 Task: Research Airbnb options in Mayagüez, Puerto Rico from 6th December, 2023 to 15th December, 2023 for 6 adults.6 bedrooms having 6 beds and 6 bathrooms. Property type can be house. Amenities needed are: wifi, TV, free parkinig on premises, gym, breakfast. Look for 4 properties as per requirement.
Action: Mouse moved to (312, 92)
Screenshot: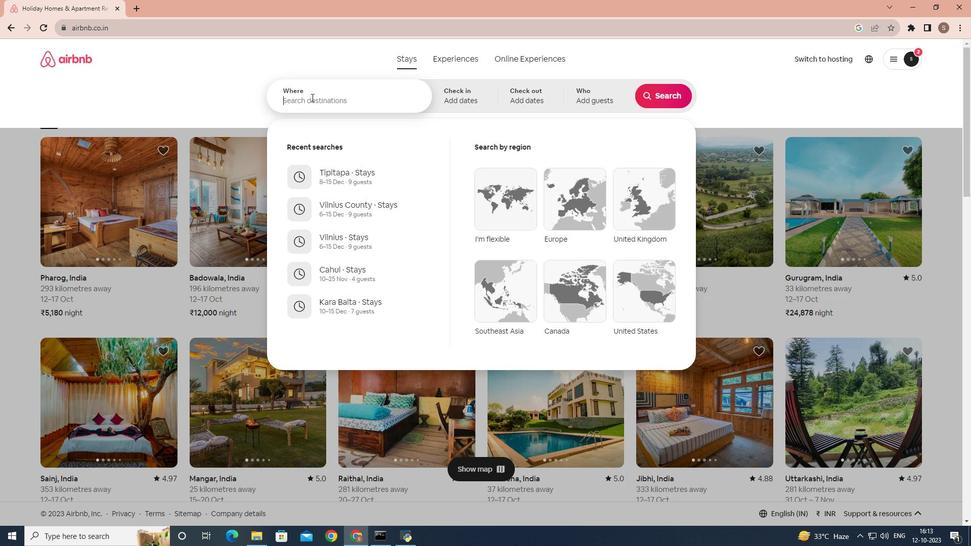 
Action: Mouse pressed left at (312, 92)
Screenshot: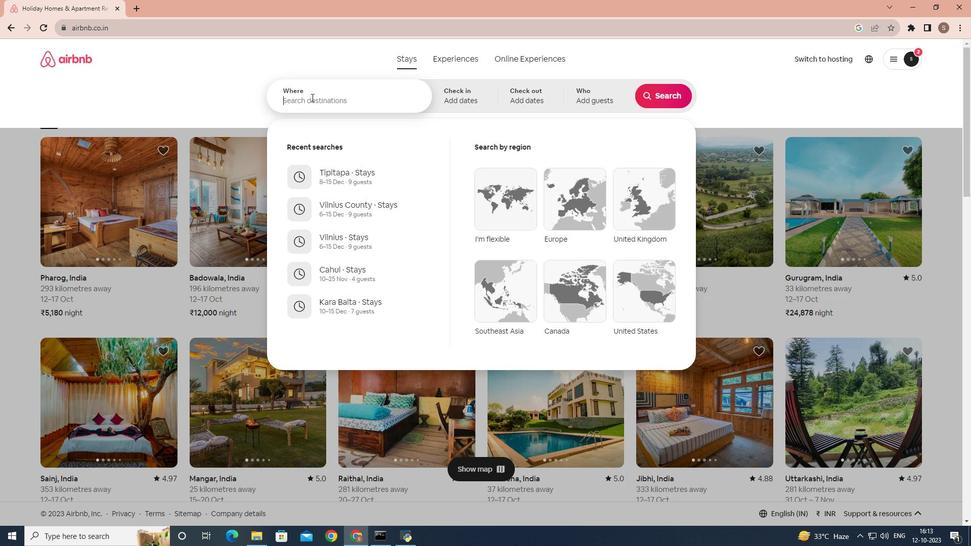 
Action: Mouse moved to (317, 101)
Screenshot: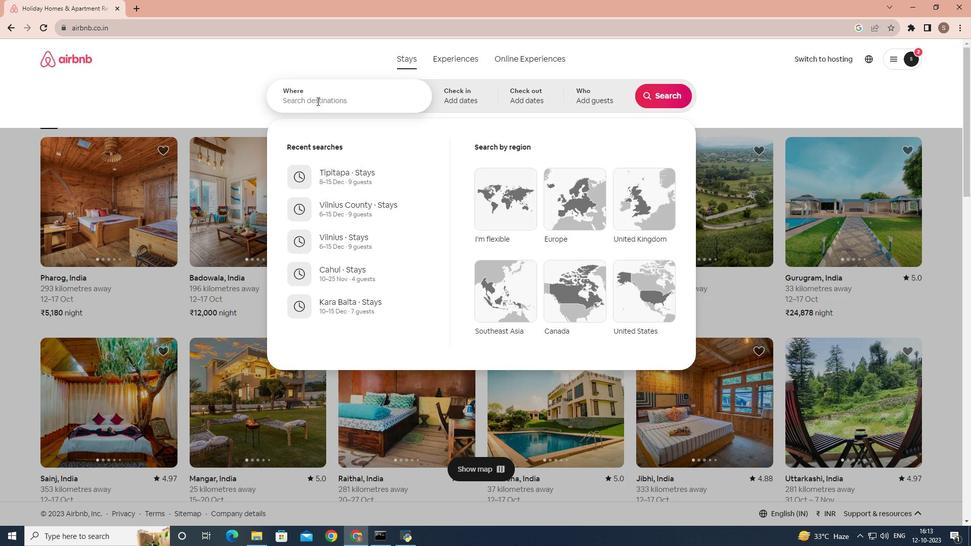 
Action: Key pressed mayaguez
Screenshot: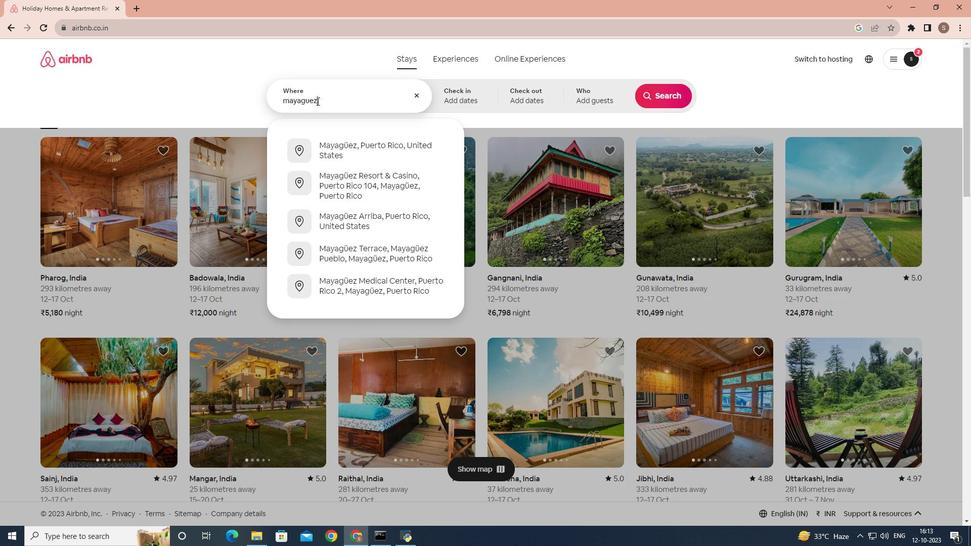
Action: Mouse moved to (374, 157)
Screenshot: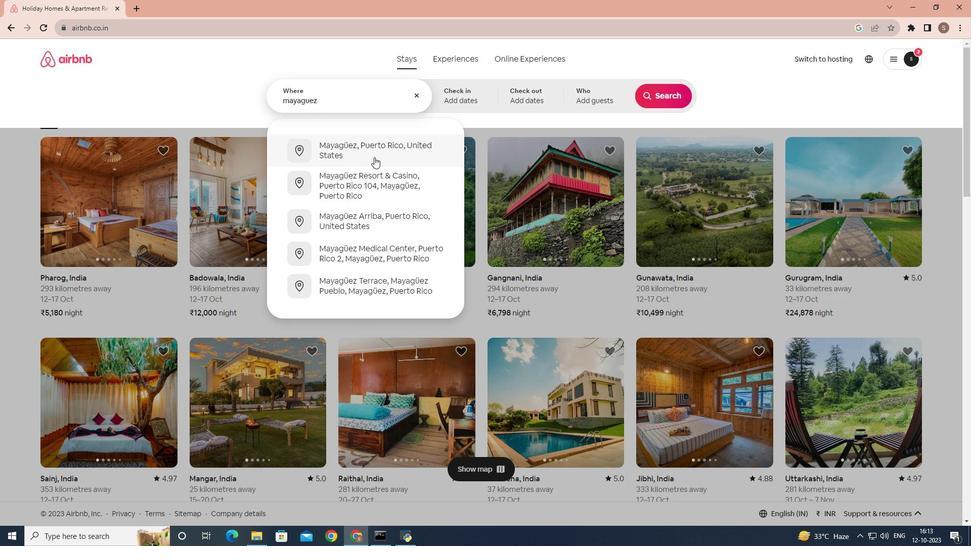 
Action: Mouse pressed left at (374, 157)
Screenshot: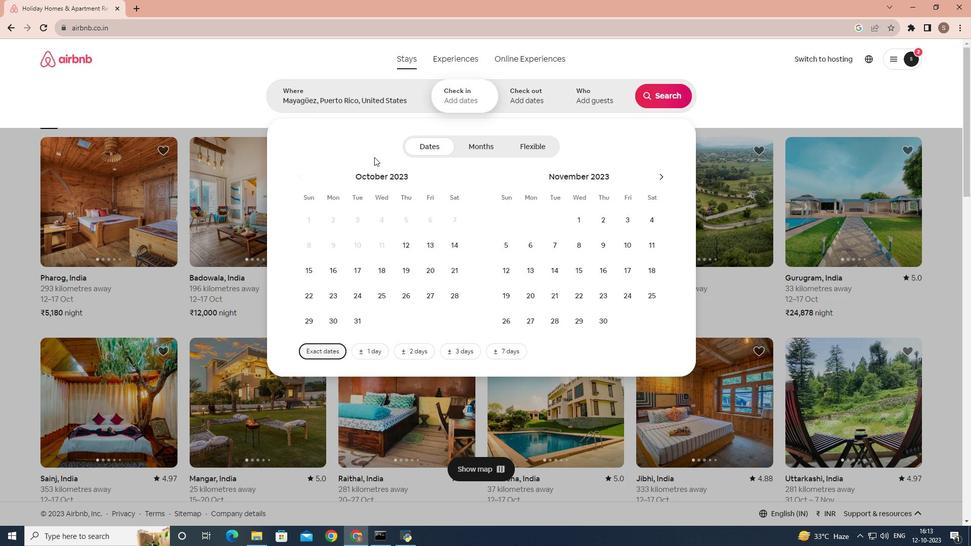 
Action: Mouse moved to (663, 175)
Screenshot: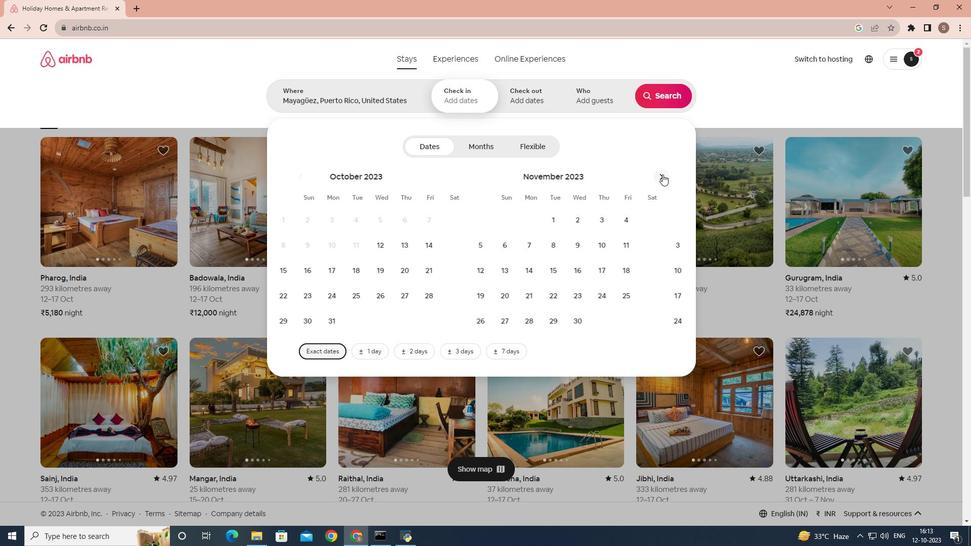 
Action: Mouse pressed left at (663, 175)
Screenshot: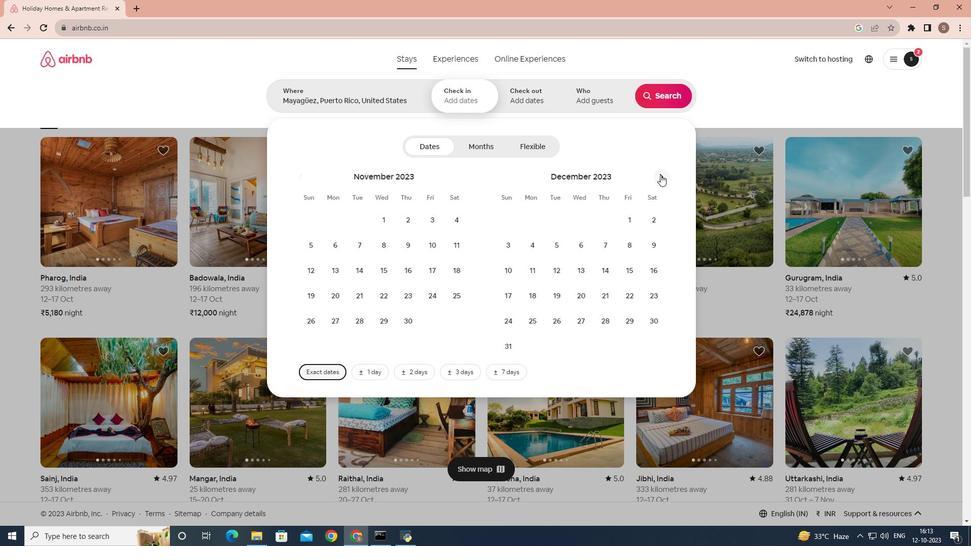 
Action: Mouse moved to (579, 238)
Screenshot: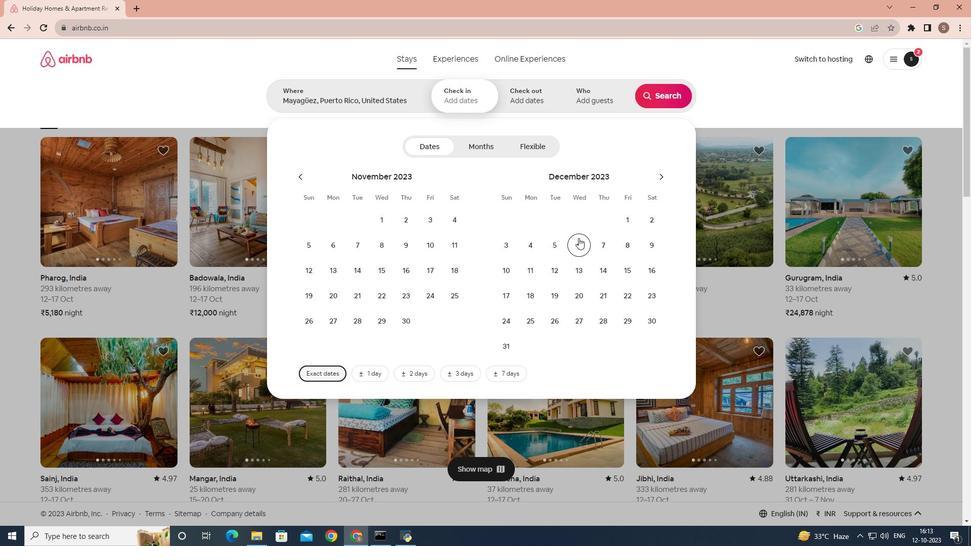 
Action: Mouse pressed left at (579, 238)
Screenshot: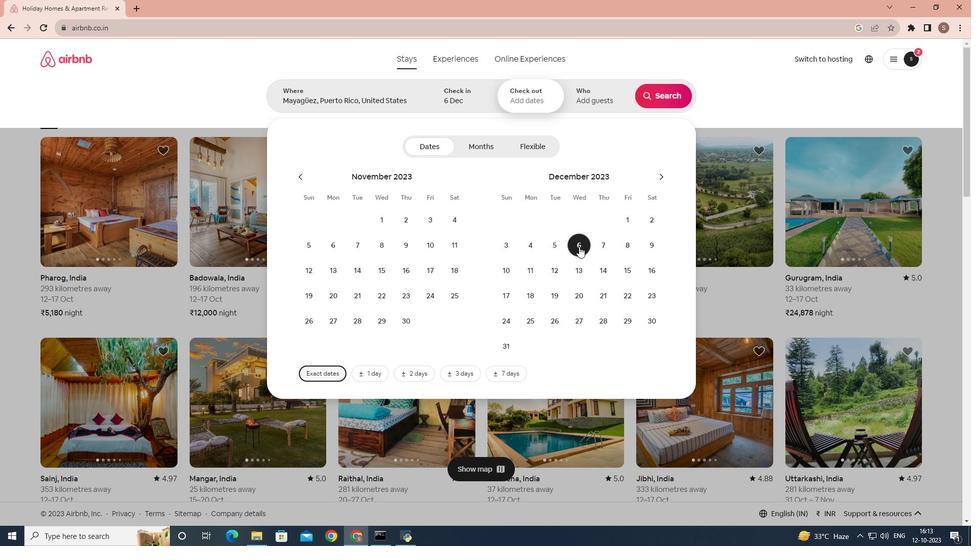 
Action: Mouse moved to (634, 274)
Screenshot: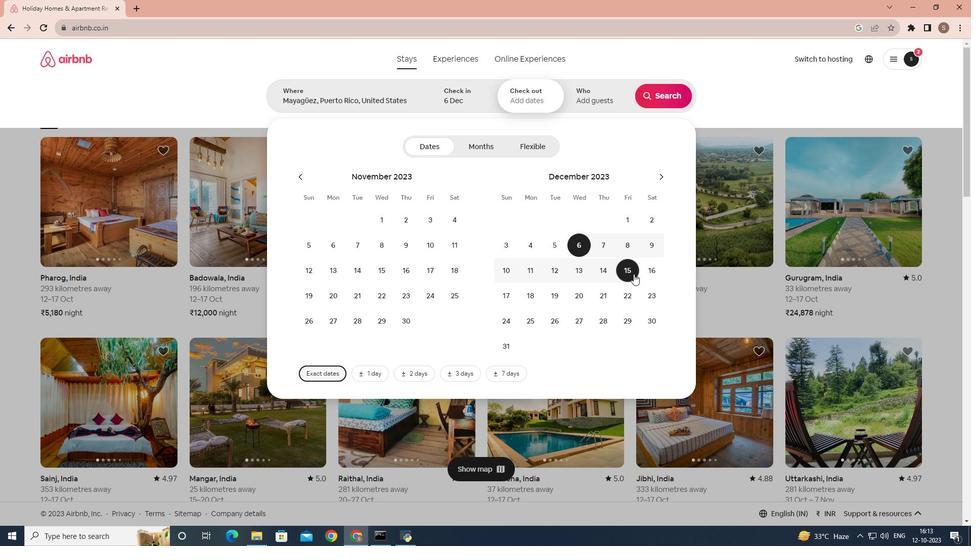 
Action: Mouse pressed left at (634, 274)
Screenshot: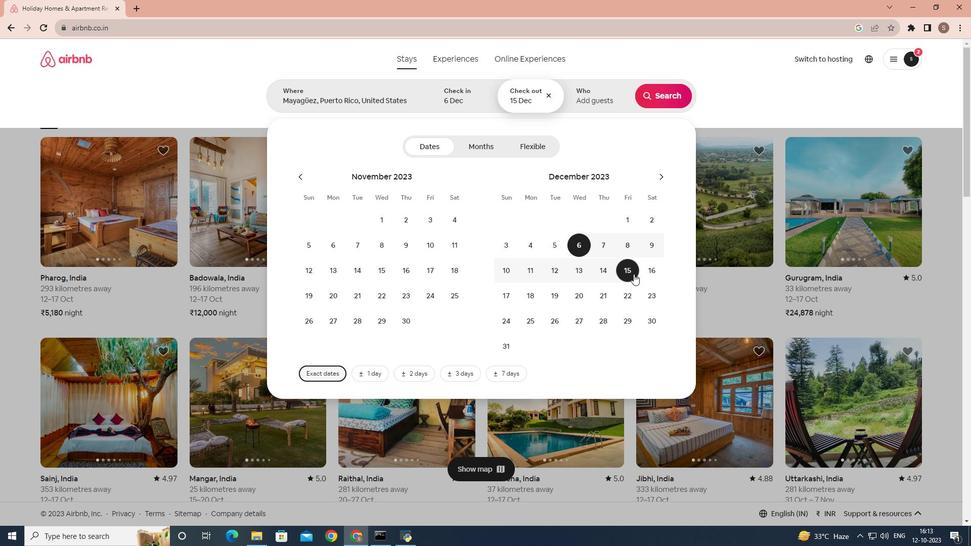 
Action: Mouse moved to (577, 96)
Screenshot: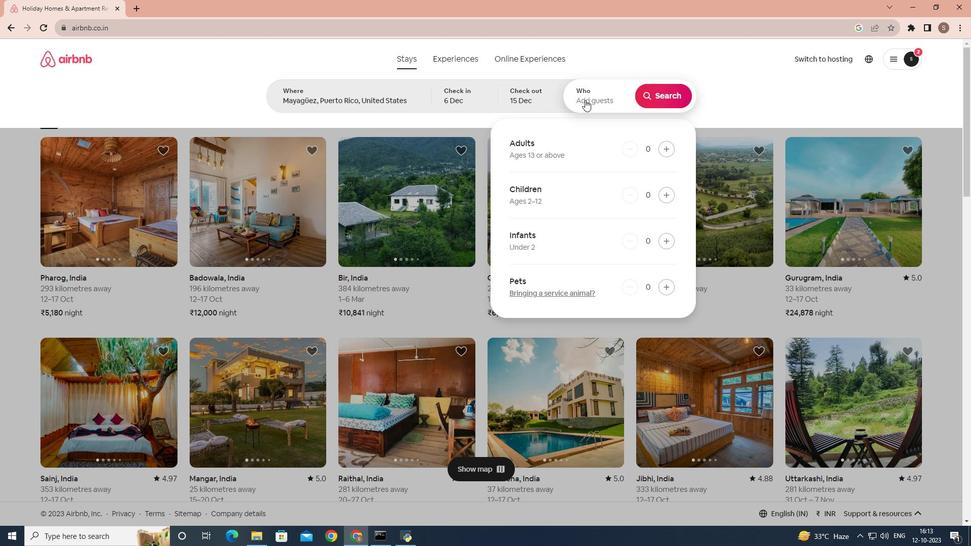 
Action: Mouse pressed left at (577, 96)
Screenshot: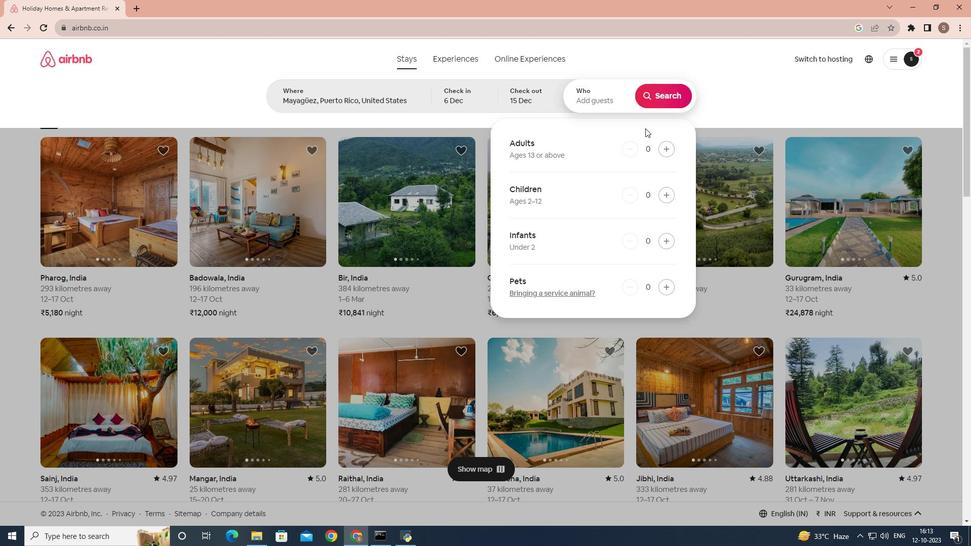 
Action: Mouse moved to (658, 146)
Screenshot: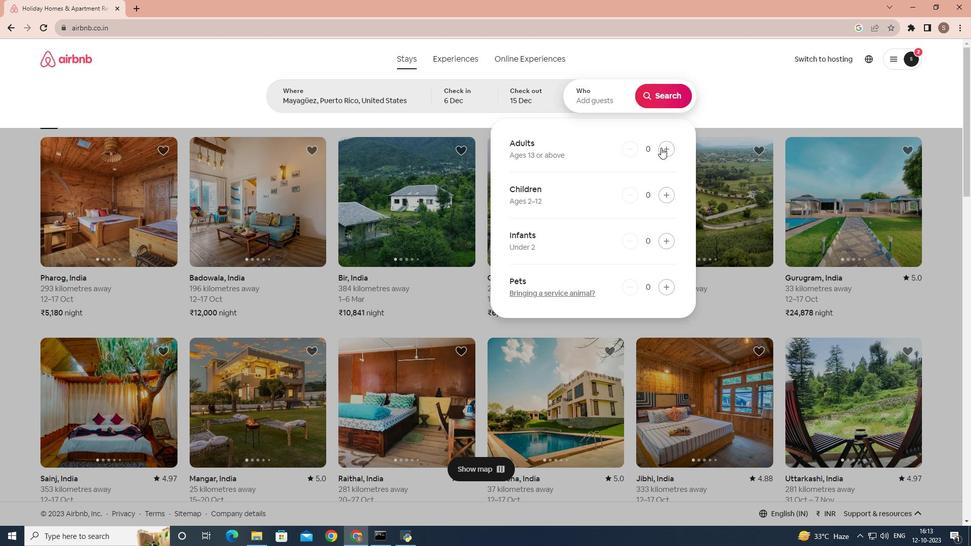 
Action: Mouse pressed left at (658, 146)
Screenshot: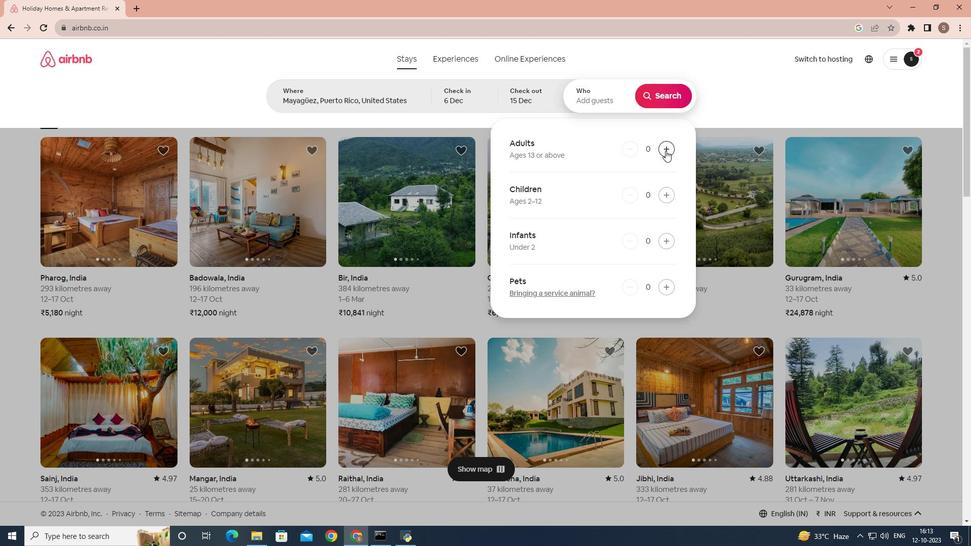 
Action: Mouse moved to (666, 151)
Screenshot: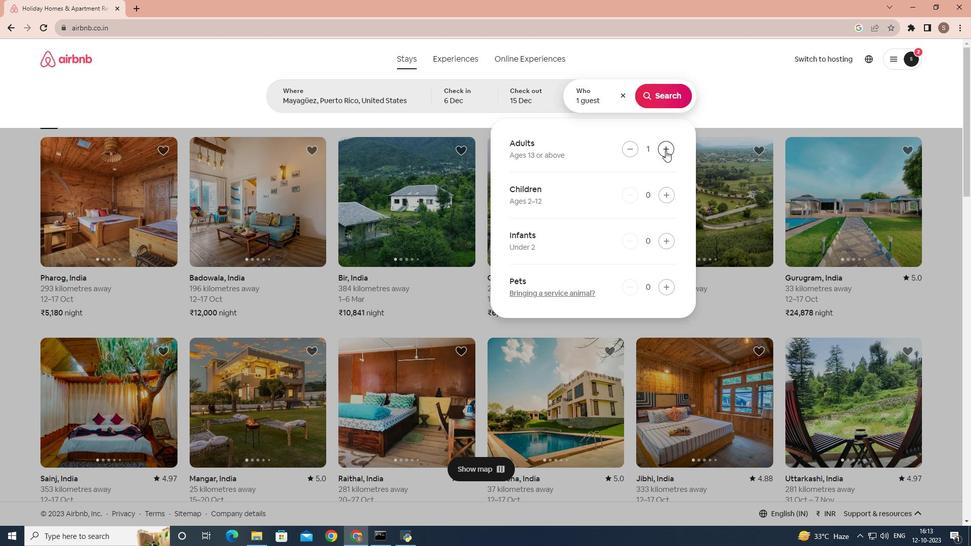 
Action: Mouse pressed left at (666, 151)
Screenshot: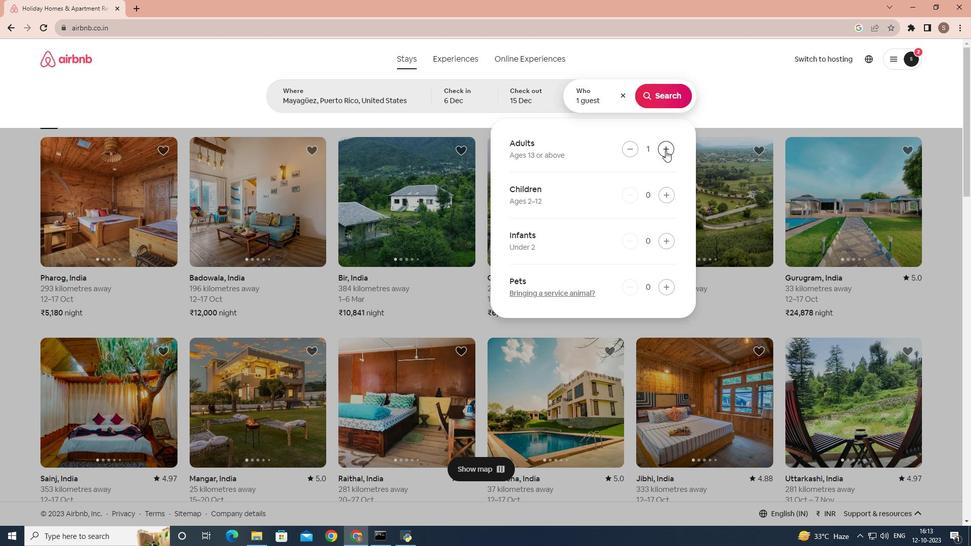 
Action: Mouse pressed left at (666, 151)
Screenshot: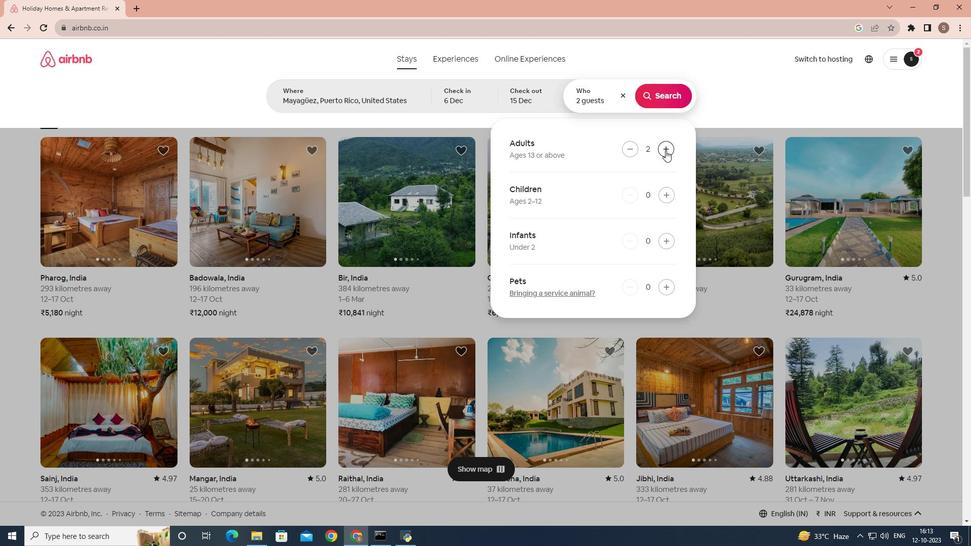 
Action: Mouse pressed left at (666, 151)
Screenshot: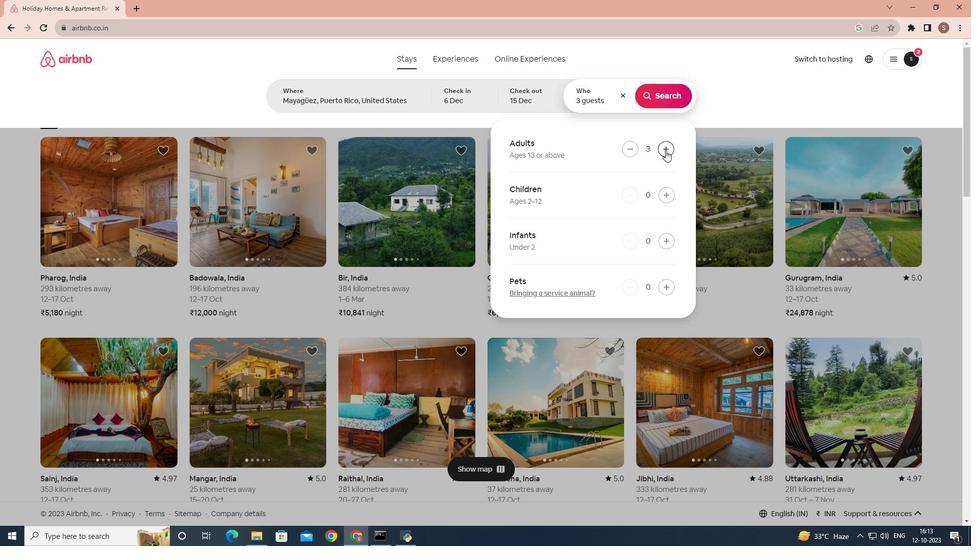 
Action: Mouse pressed left at (666, 151)
Screenshot: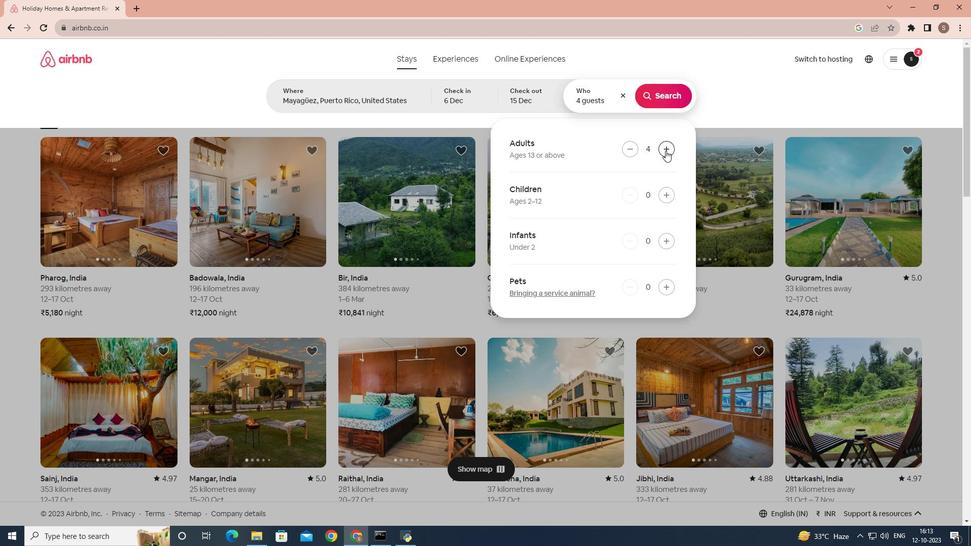 
Action: Mouse pressed left at (666, 151)
Screenshot: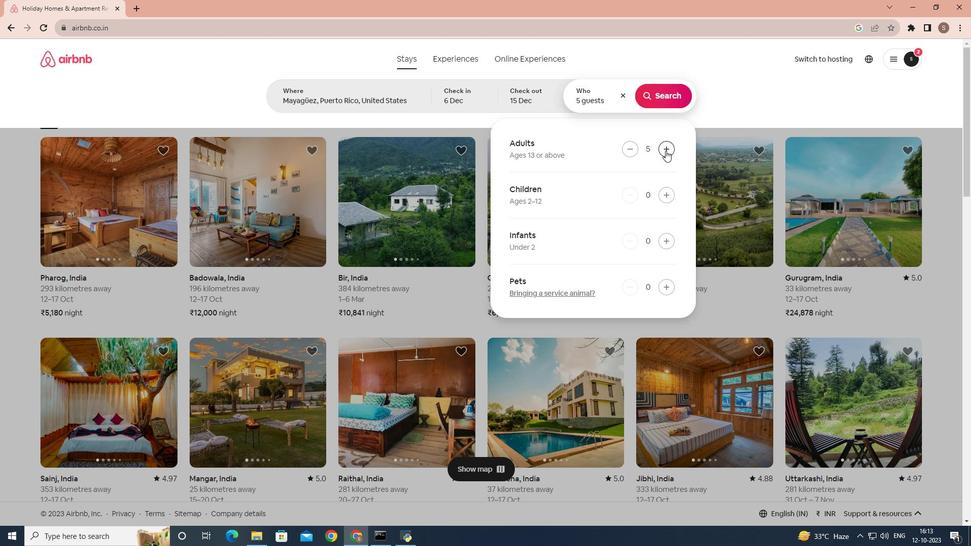 
Action: Mouse pressed left at (666, 151)
Screenshot: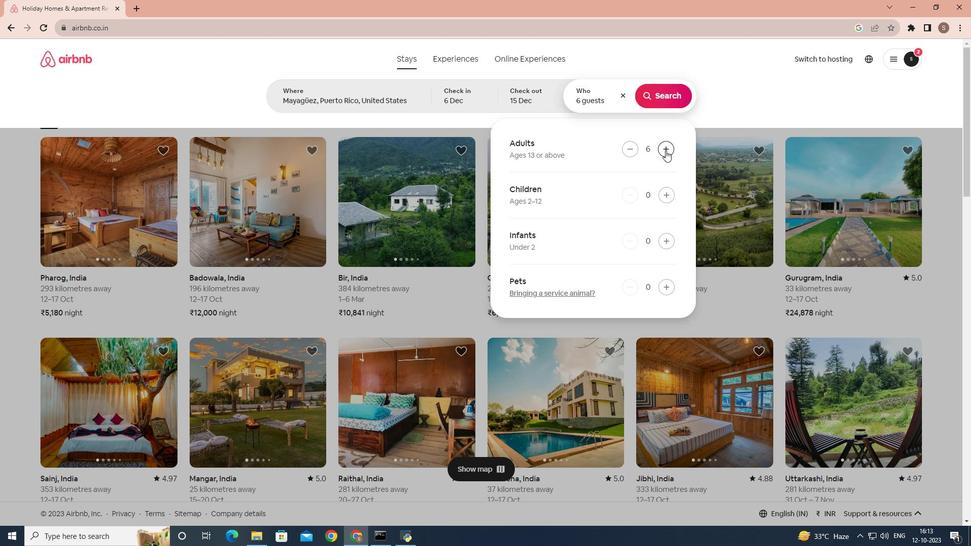
Action: Mouse pressed left at (666, 151)
Screenshot: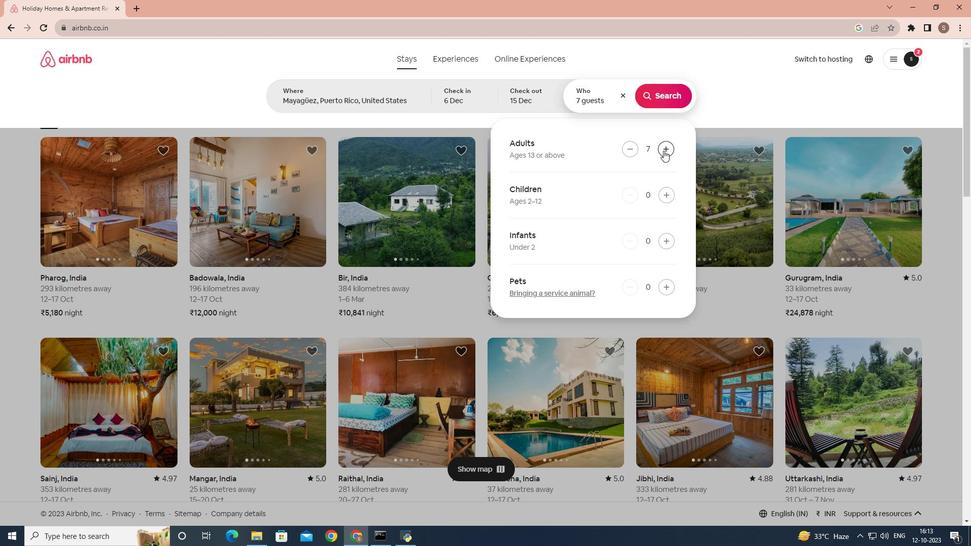
Action: Mouse moved to (638, 155)
Screenshot: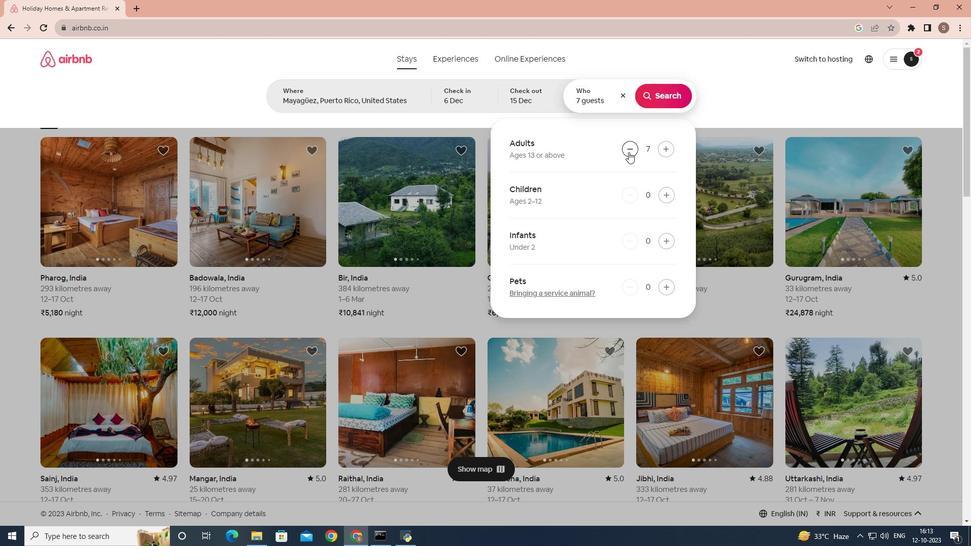 
Action: Mouse pressed left at (638, 155)
Screenshot: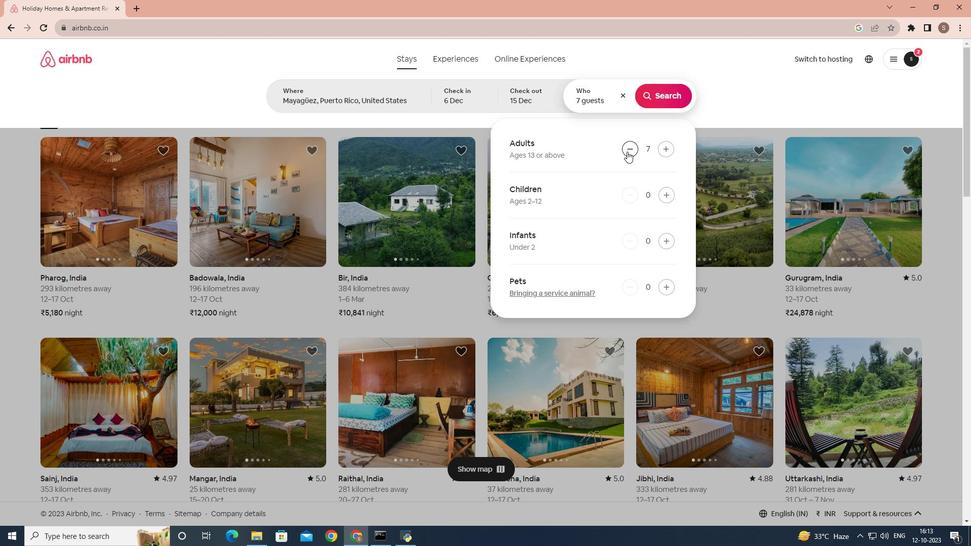 
Action: Mouse moved to (627, 152)
Screenshot: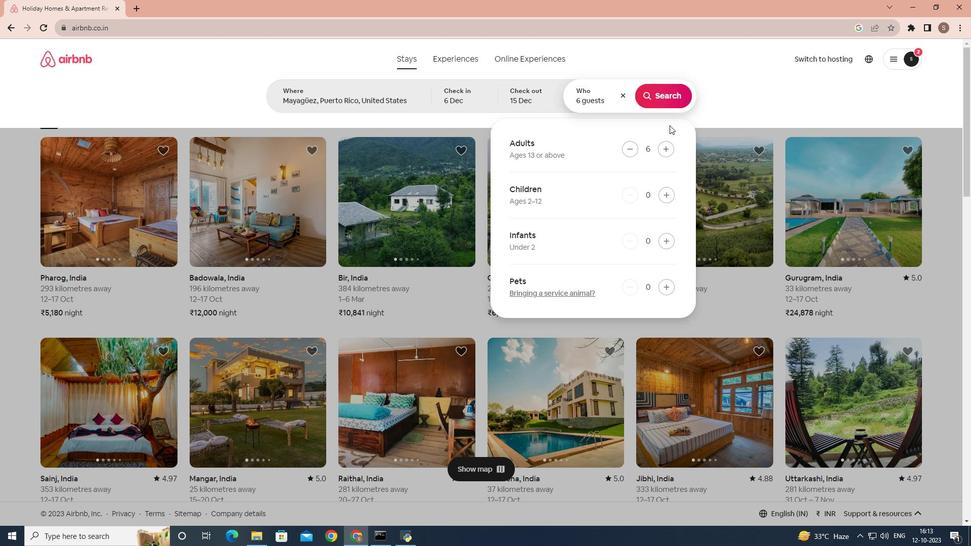 
Action: Mouse pressed left at (627, 152)
Screenshot: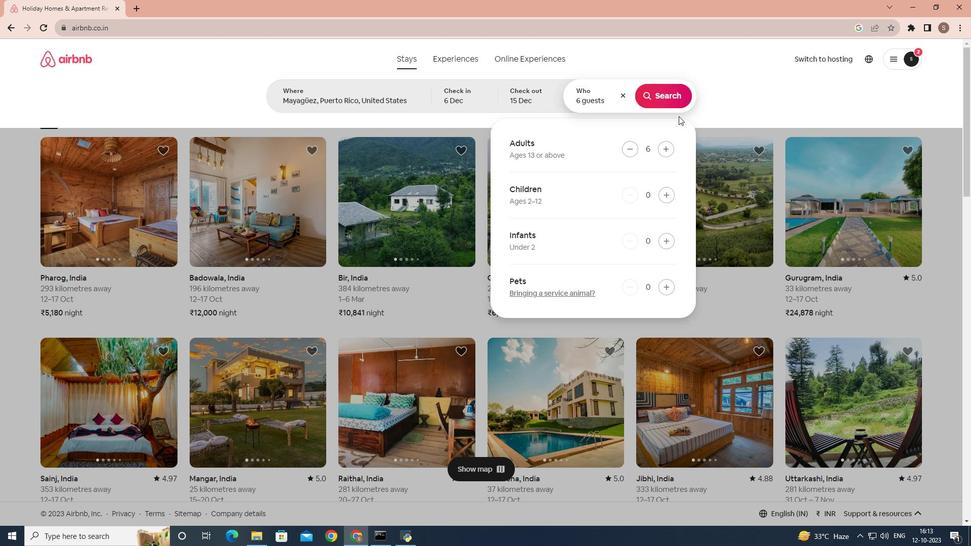 
Action: Mouse moved to (682, 111)
Screenshot: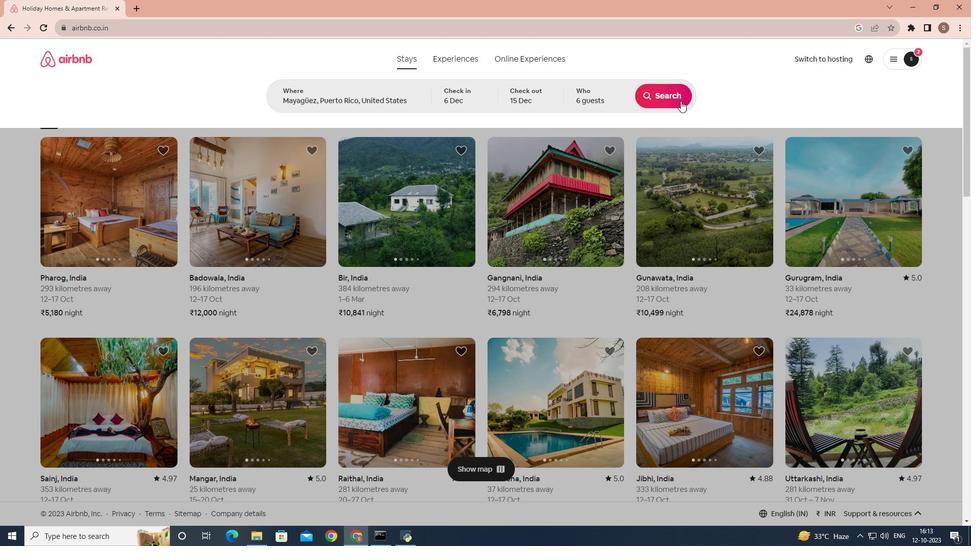 
Action: Mouse pressed left at (682, 111)
Screenshot: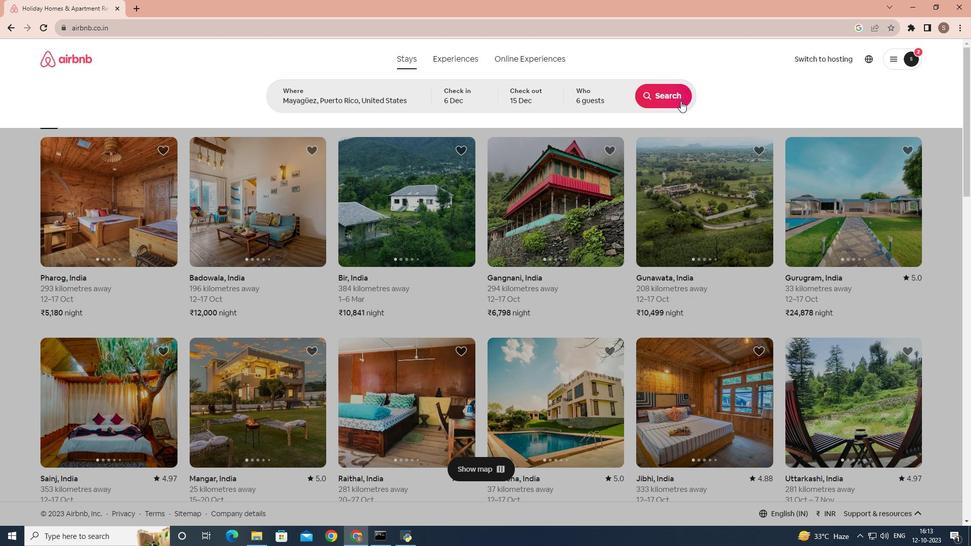 
Action: Mouse moved to (681, 101)
Screenshot: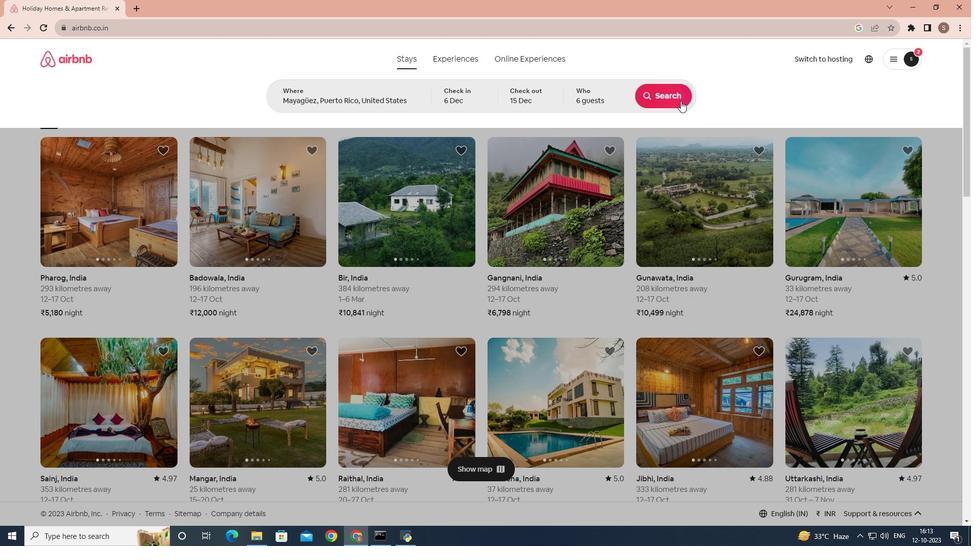 
Action: Mouse pressed left at (681, 101)
Screenshot: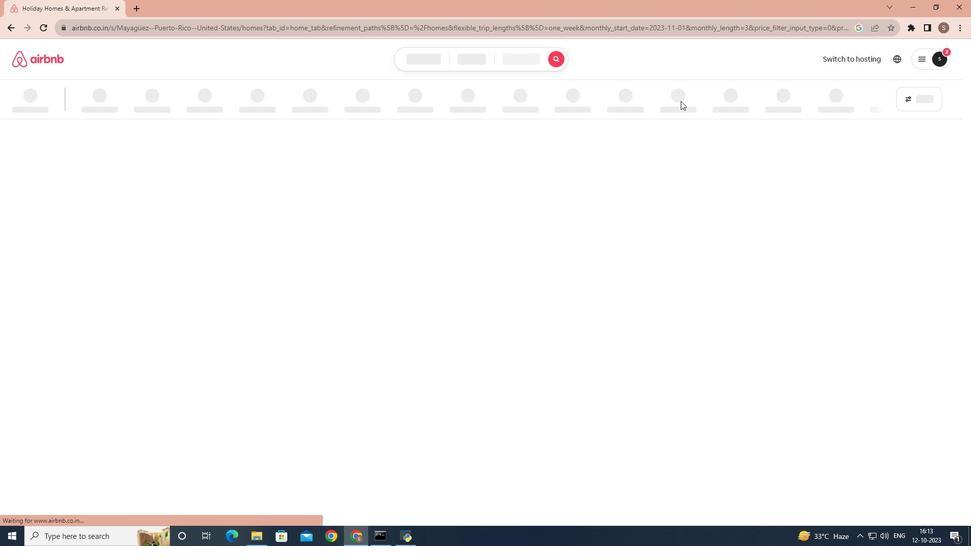 
Action: Mouse moved to (807, 98)
Screenshot: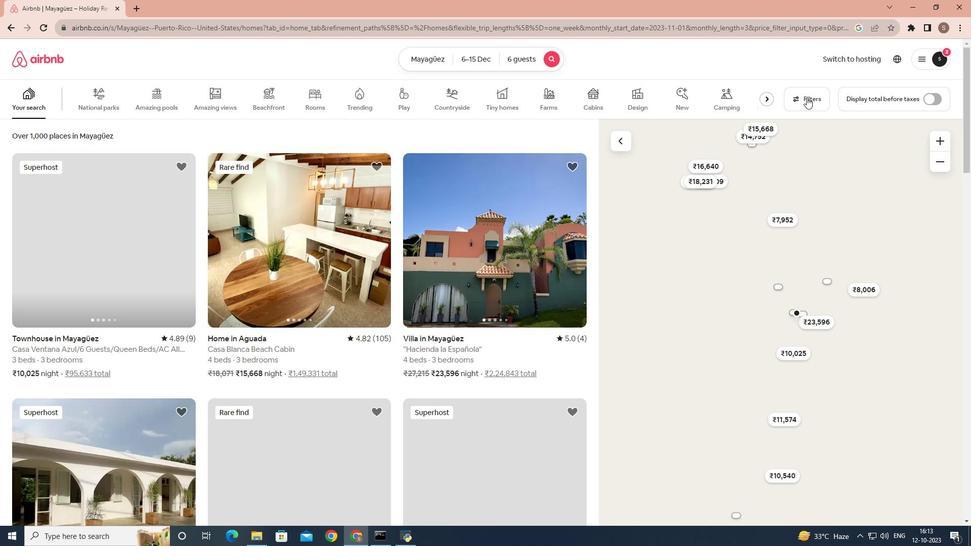 
Action: Mouse pressed left at (807, 98)
Screenshot: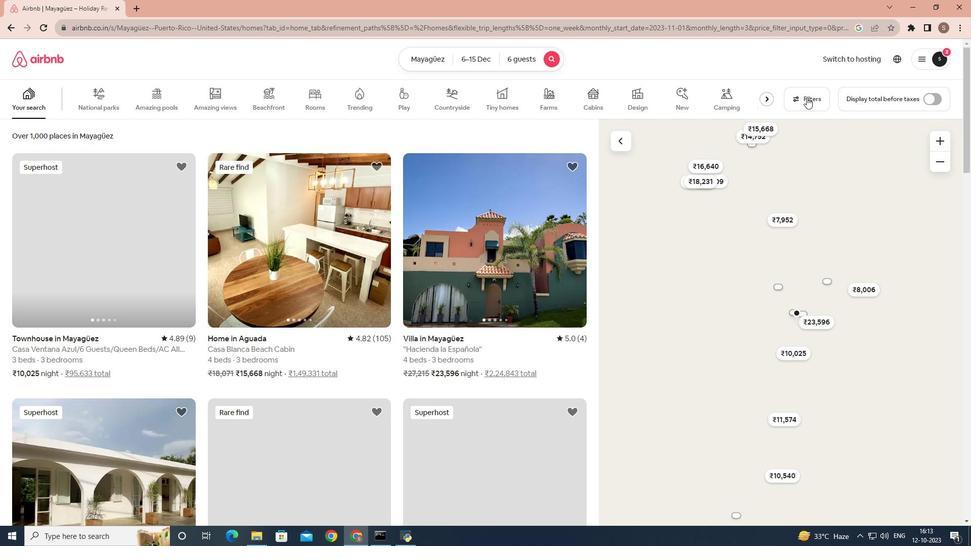 
Action: Mouse moved to (437, 374)
Screenshot: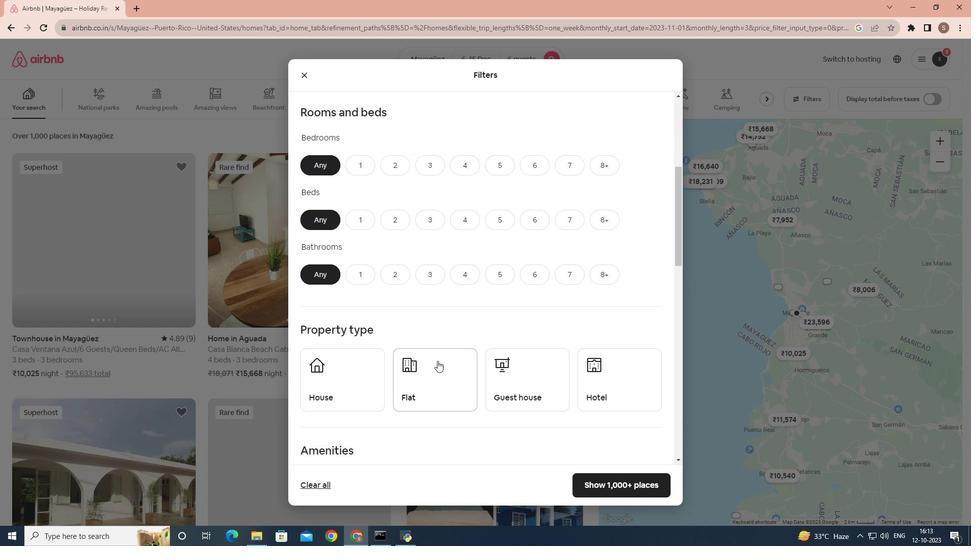 
Action: Mouse scrolled (437, 374) with delta (0, 0)
Screenshot: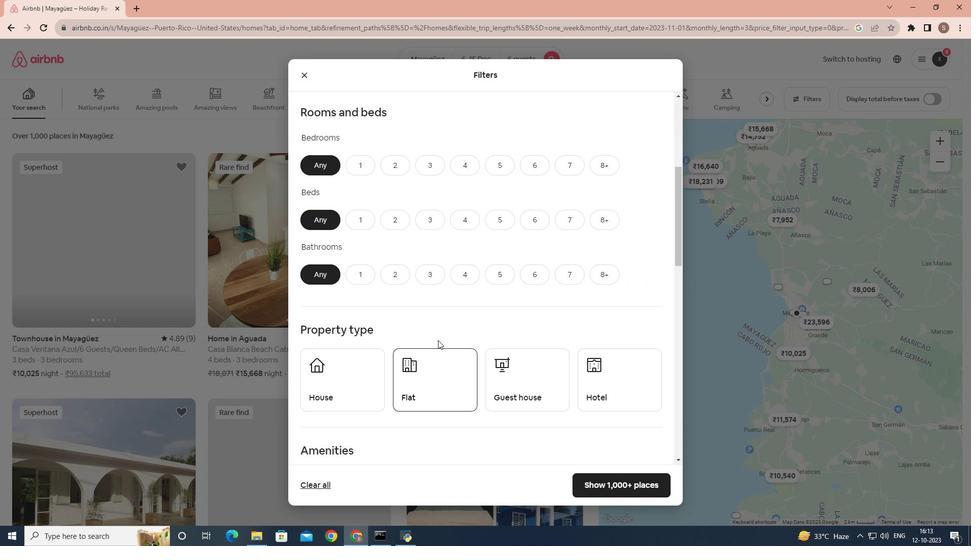 
Action: Mouse scrolled (437, 374) with delta (0, 0)
Screenshot: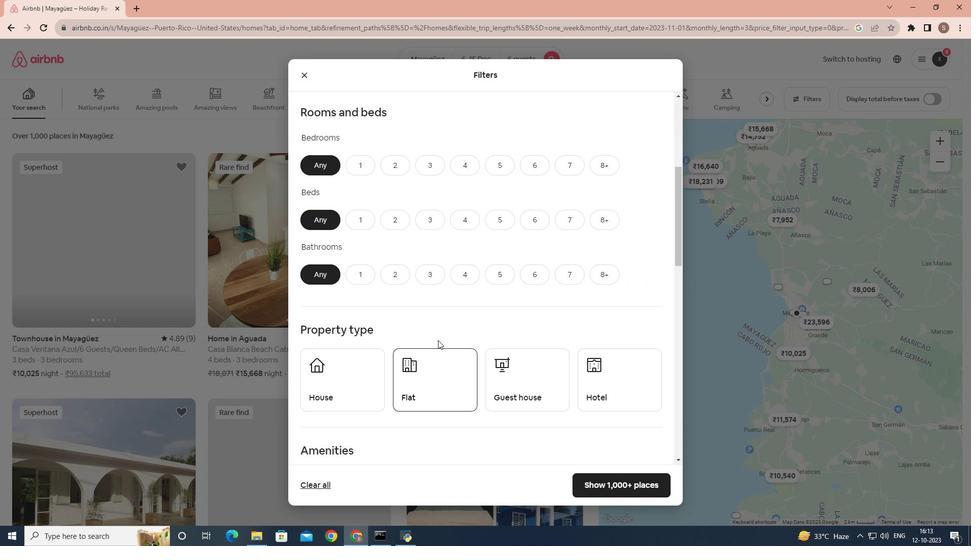 
Action: Mouse scrolled (437, 374) with delta (0, 0)
Screenshot: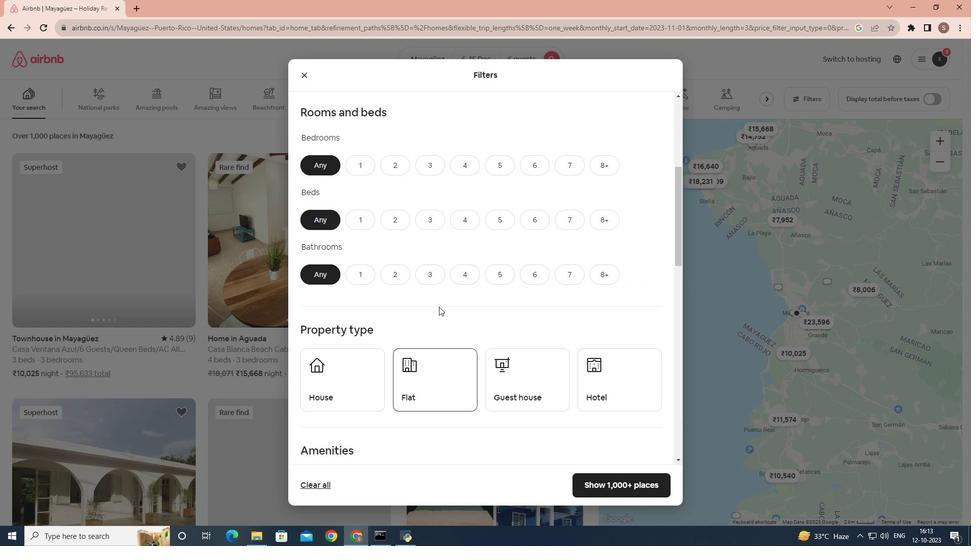 
Action: Mouse scrolled (437, 374) with delta (0, 0)
Screenshot: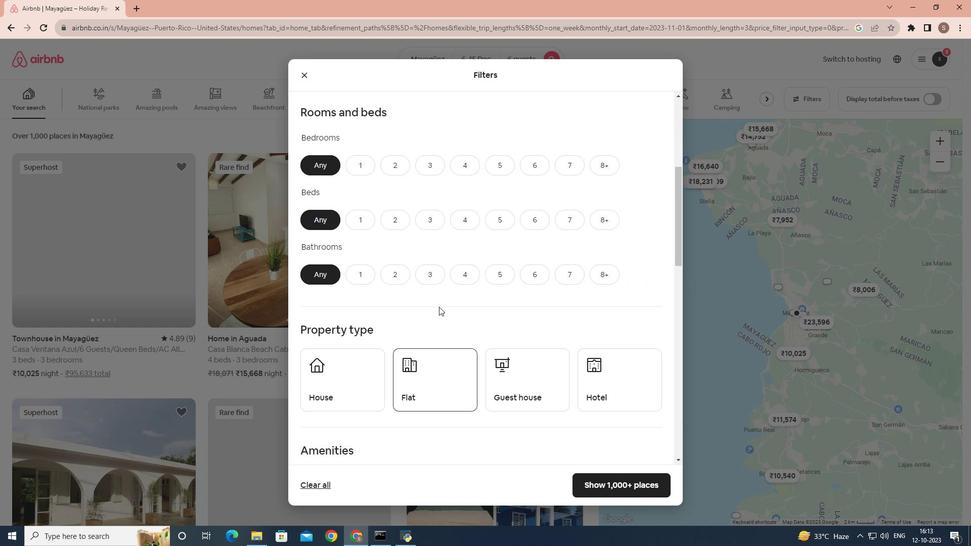 
Action: Mouse scrolled (437, 374) with delta (0, 0)
Screenshot: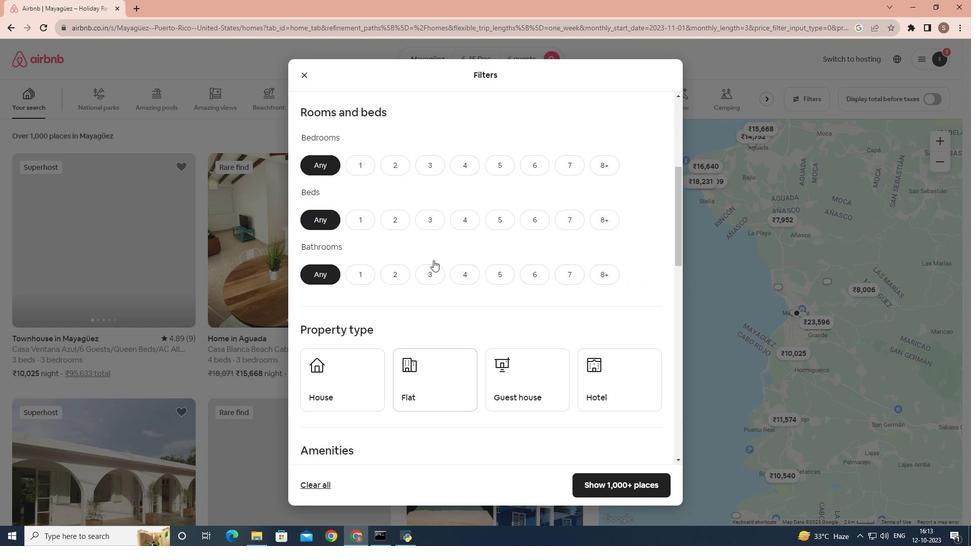 
Action: Mouse moved to (538, 170)
Screenshot: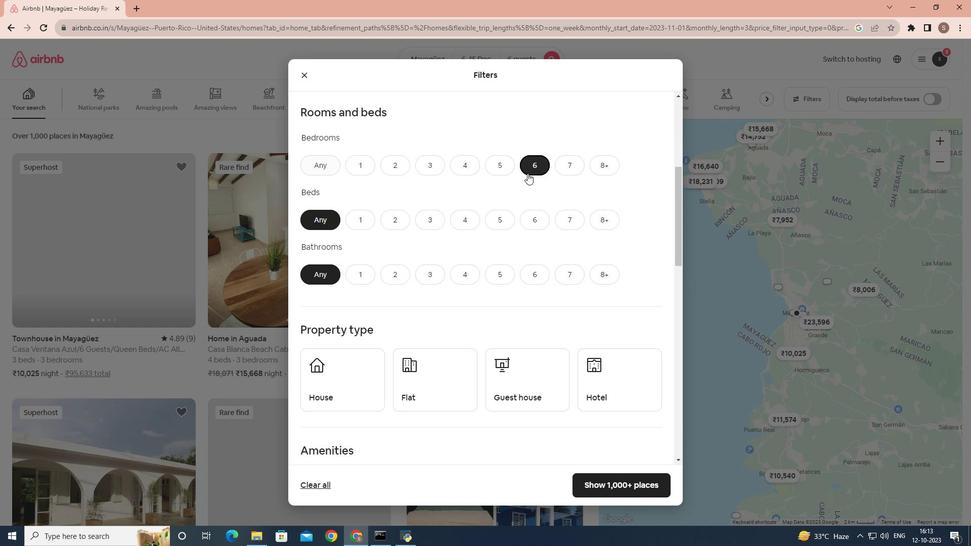 
Action: Mouse pressed left at (538, 170)
Screenshot: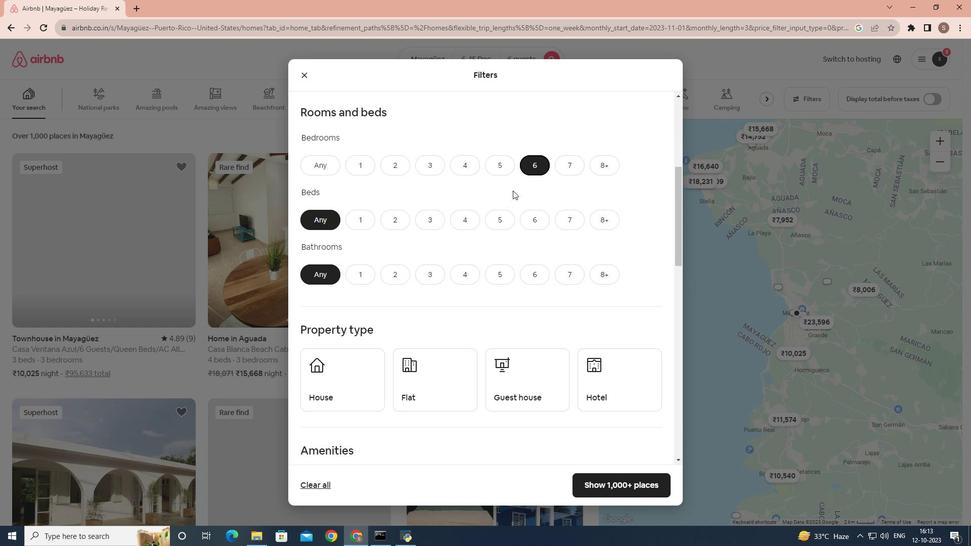 
Action: Mouse moved to (531, 222)
Screenshot: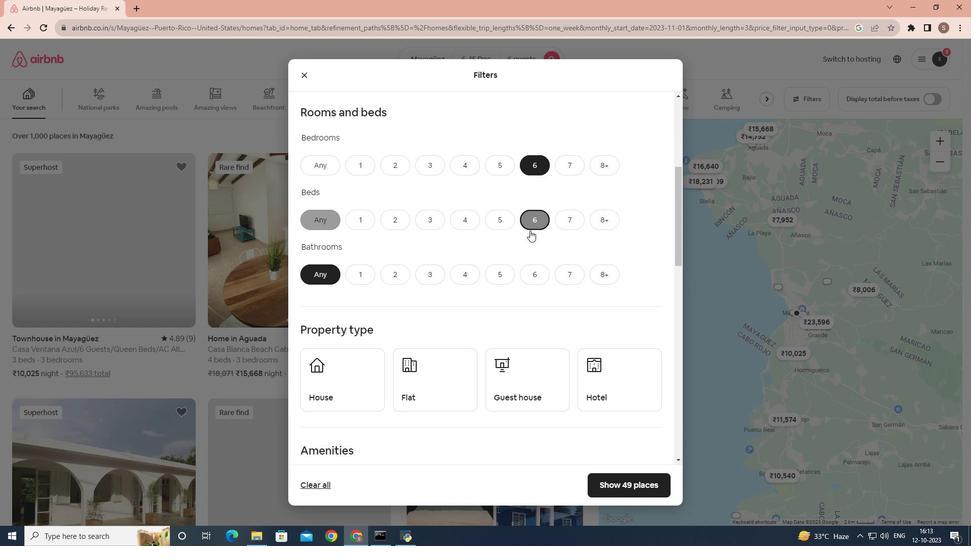 
Action: Mouse pressed left at (531, 222)
Screenshot: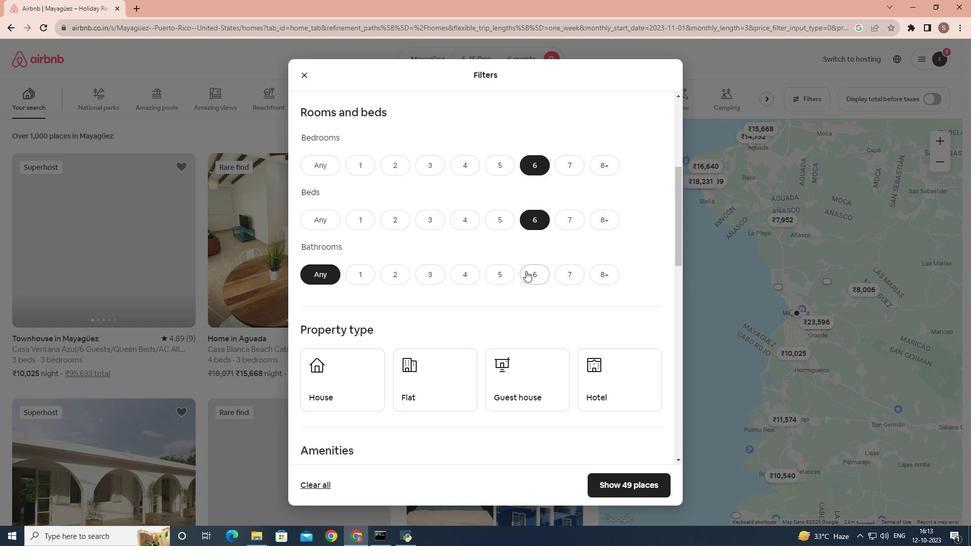 
Action: Mouse moved to (528, 276)
Screenshot: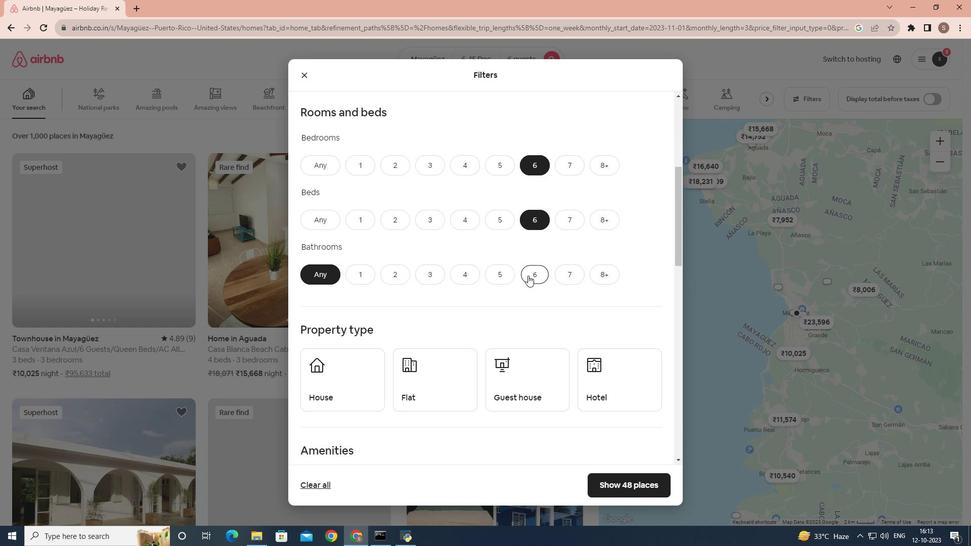 
Action: Mouse pressed left at (528, 276)
Screenshot: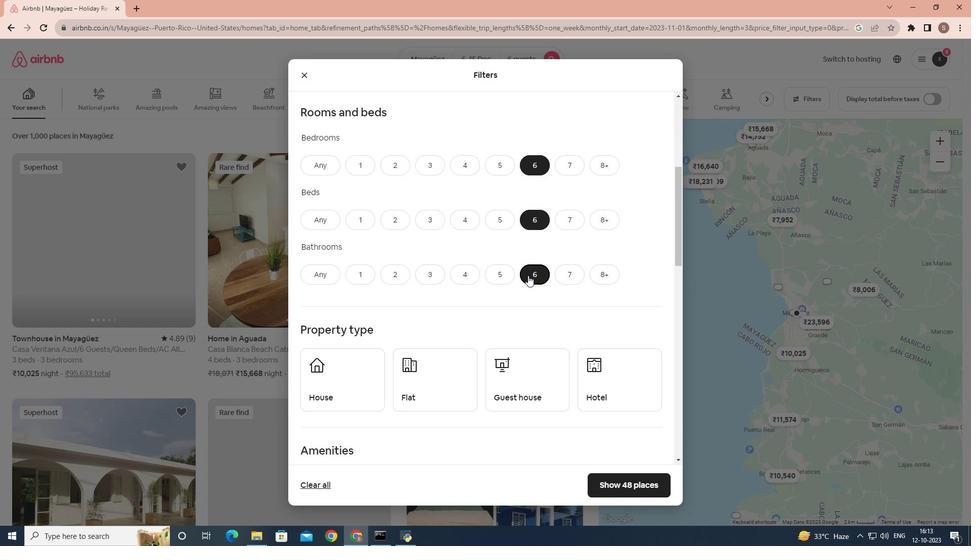 
Action: Mouse moved to (435, 277)
Screenshot: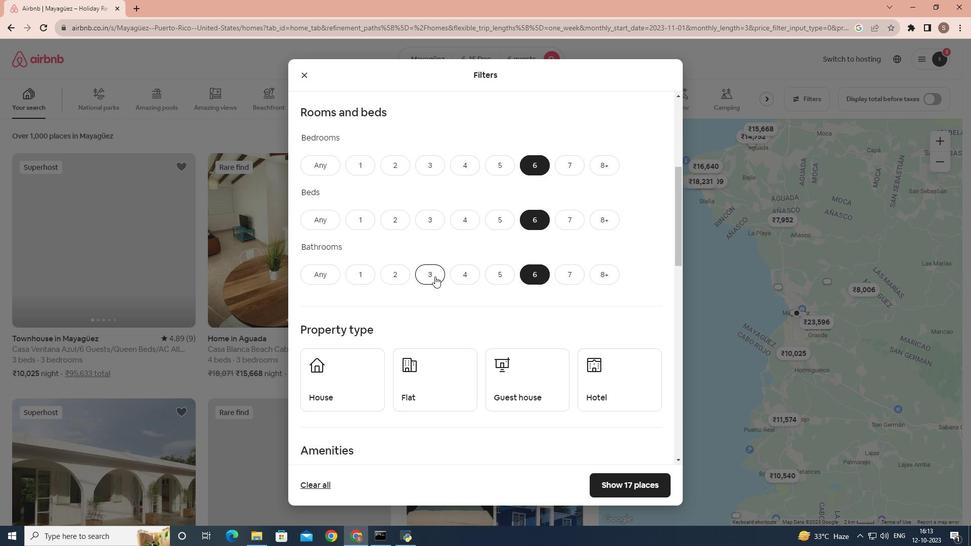 
Action: Mouse scrolled (435, 276) with delta (0, 0)
Screenshot: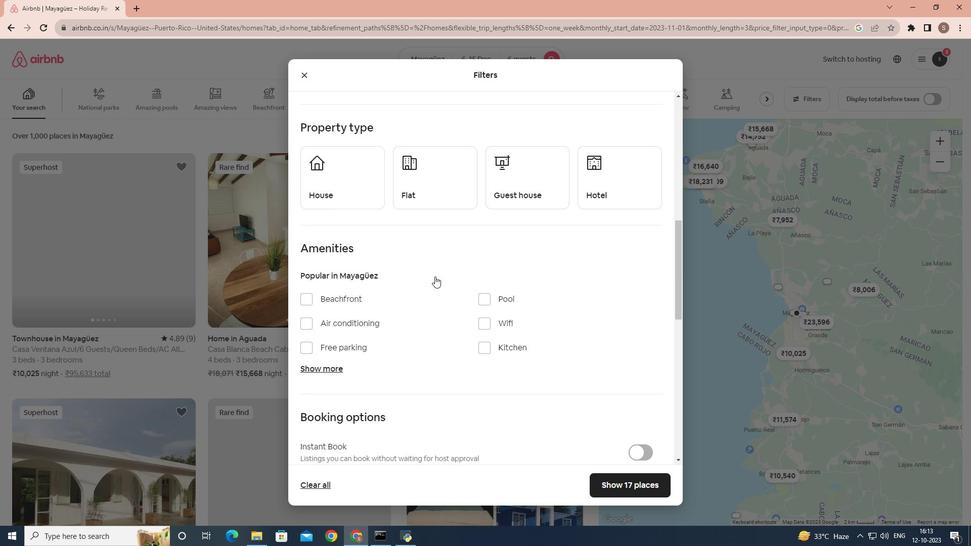 
Action: Mouse scrolled (435, 276) with delta (0, 0)
Screenshot: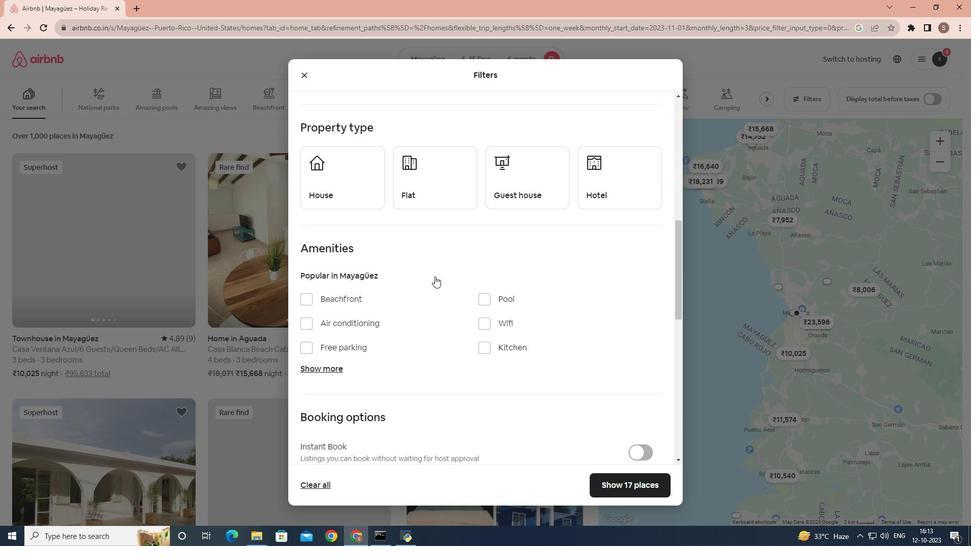 
Action: Mouse scrolled (435, 276) with delta (0, 0)
Screenshot: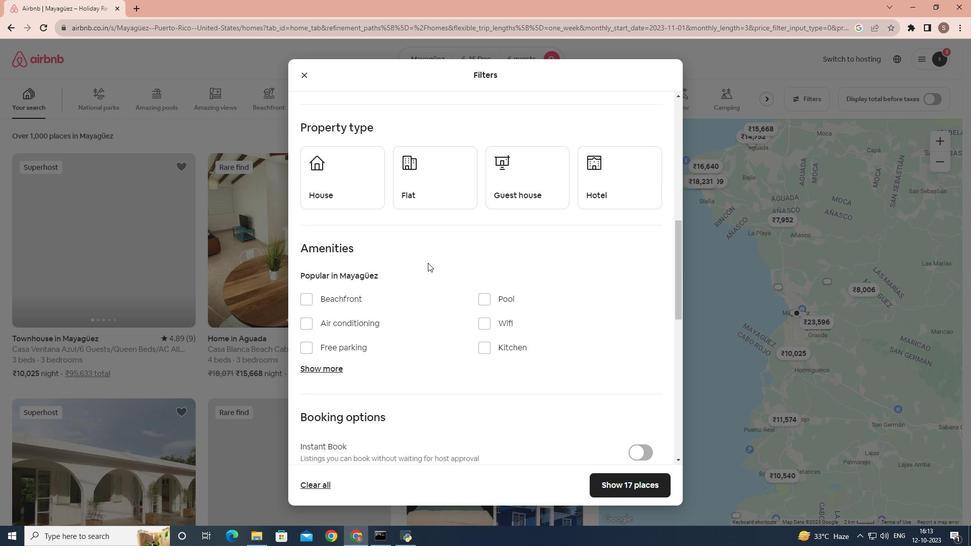 
Action: Mouse scrolled (435, 276) with delta (0, 0)
Screenshot: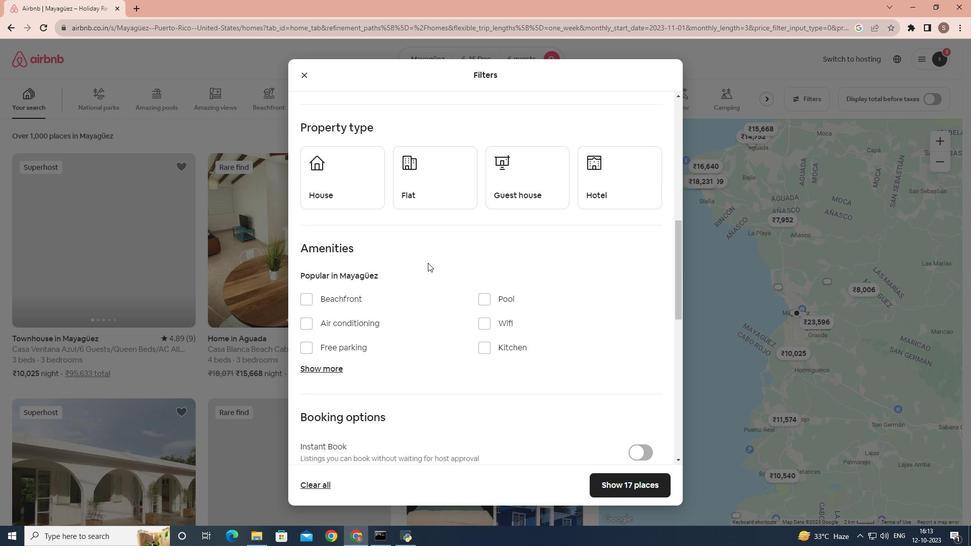 
Action: Mouse moved to (349, 192)
Screenshot: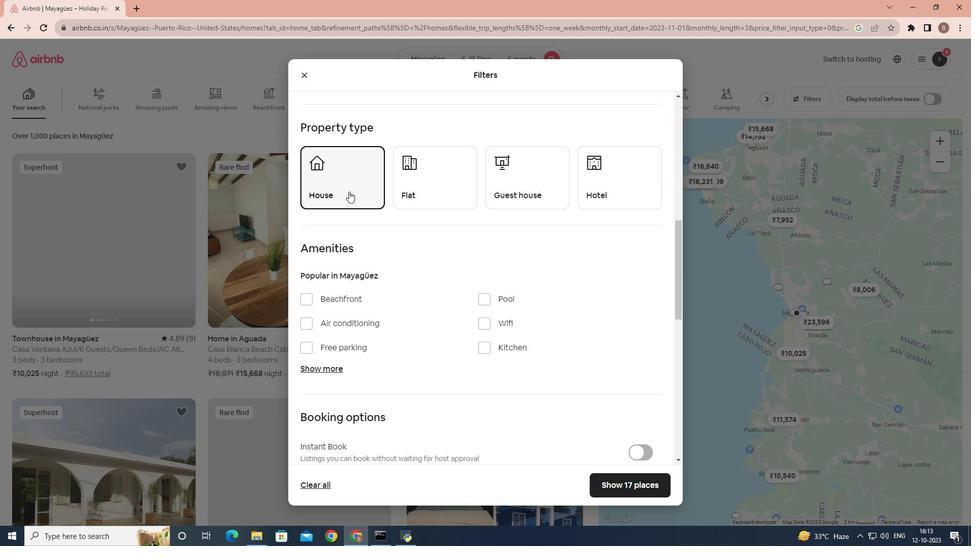 
Action: Mouse pressed left at (349, 192)
Screenshot: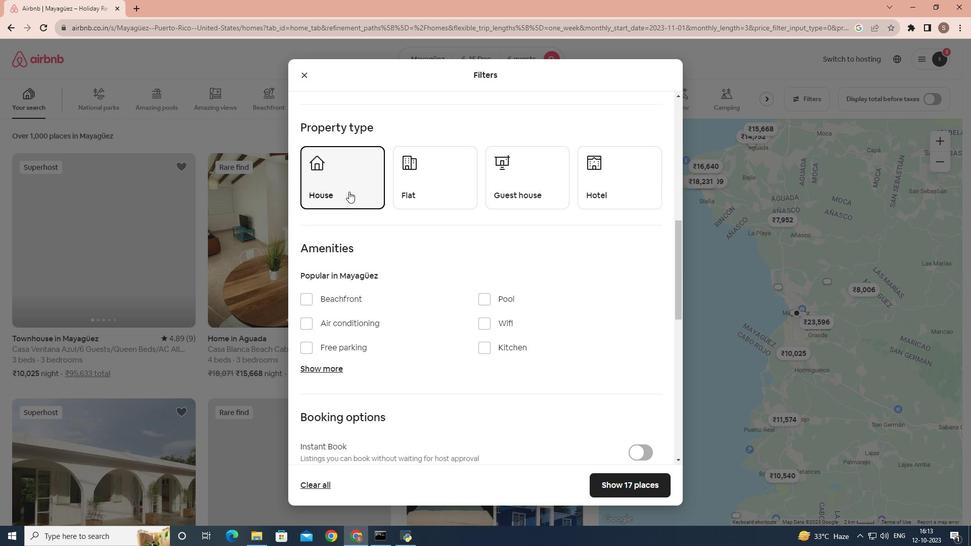 
Action: Mouse moved to (371, 328)
Screenshot: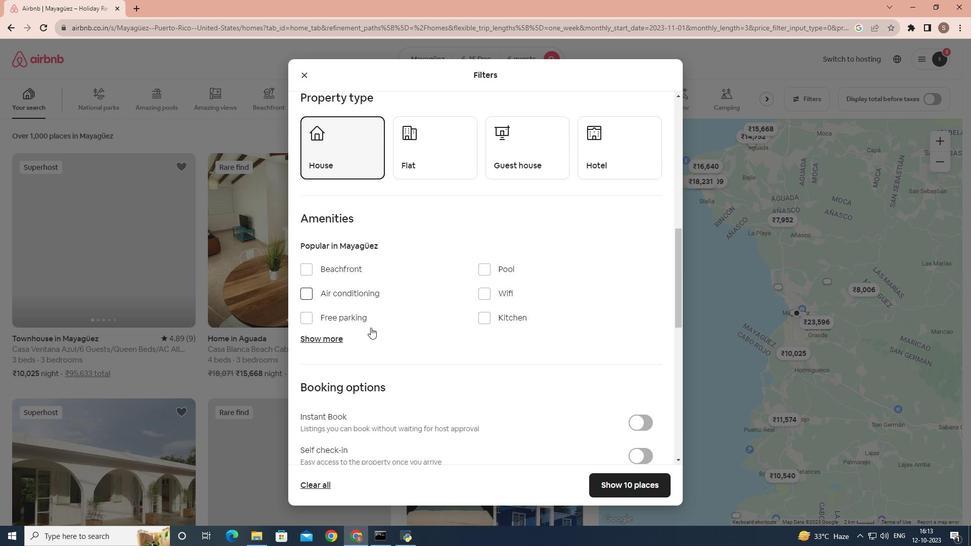 
Action: Mouse scrolled (371, 327) with delta (0, 0)
Screenshot: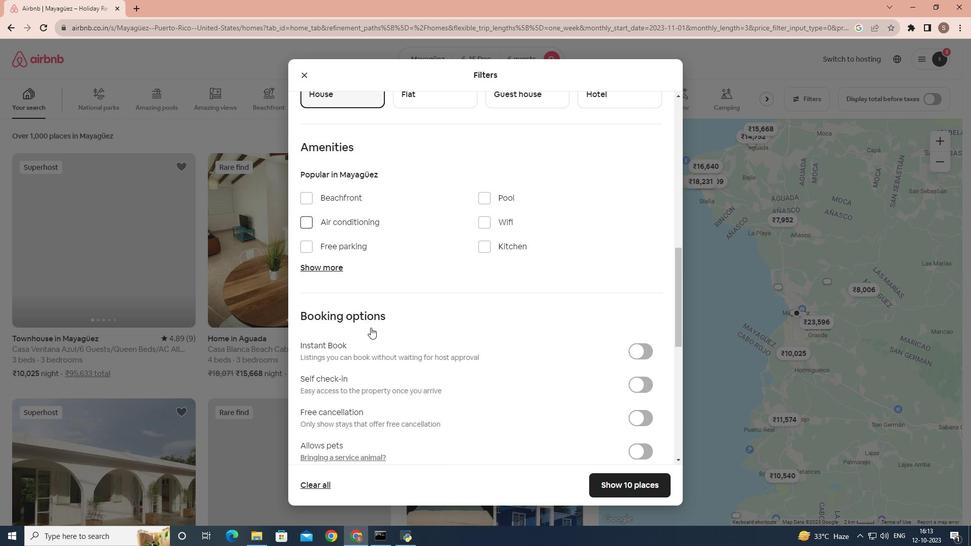 
Action: Mouse scrolled (371, 327) with delta (0, 0)
Screenshot: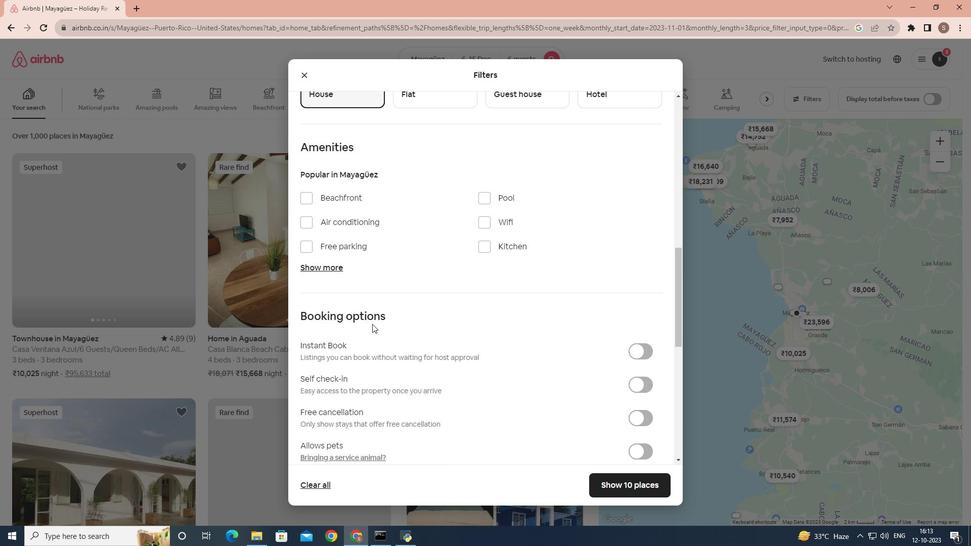
Action: Mouse moved to (339, 271)
Screenshot: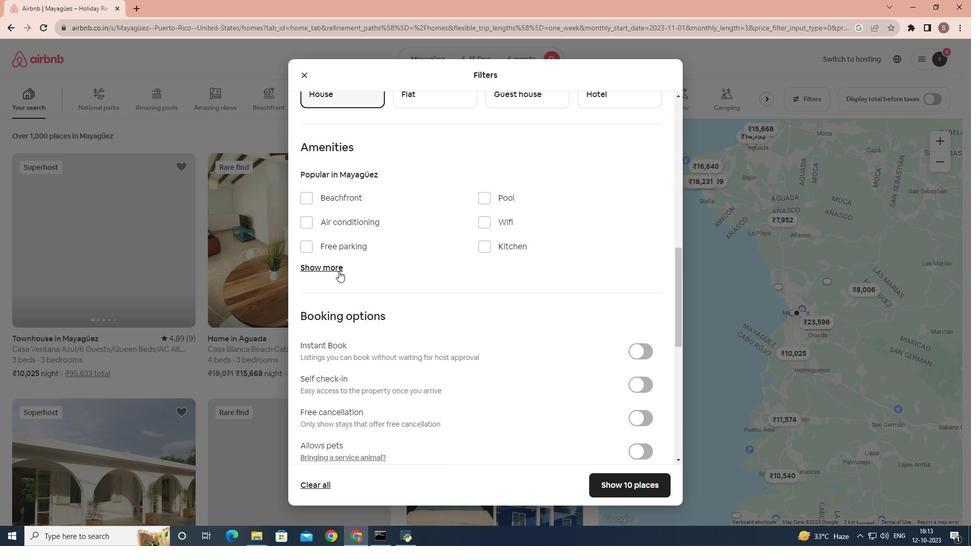 
Action: Mouse pressed left at (339, 271)
Screenshot: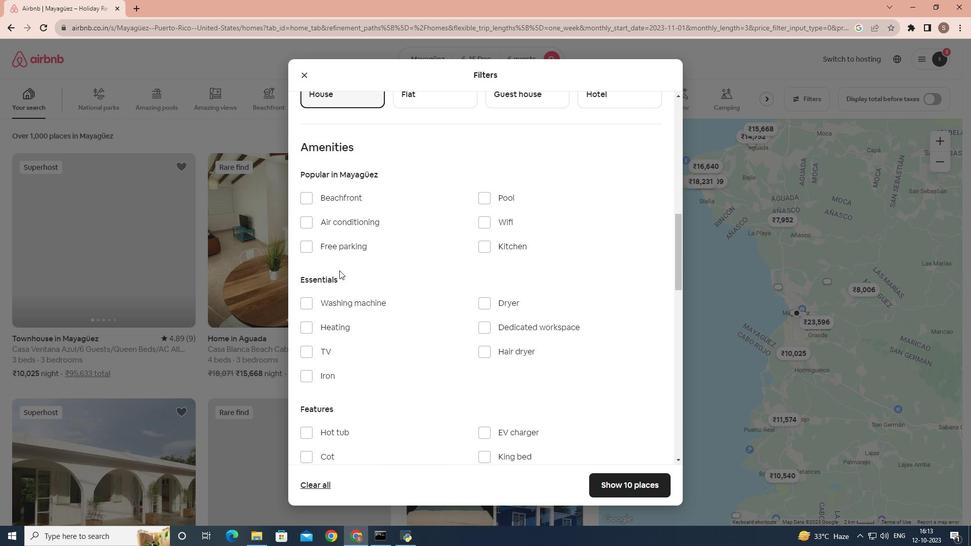 
Action: Mouse moved to (496, 228)
Screenshot: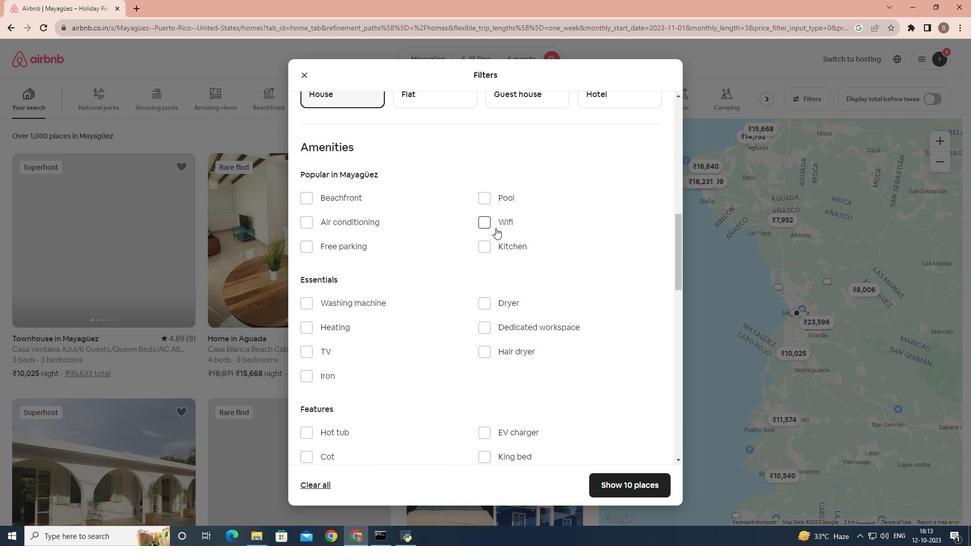 
Action: Mouse pressed left at (496, 228)
Screenshot: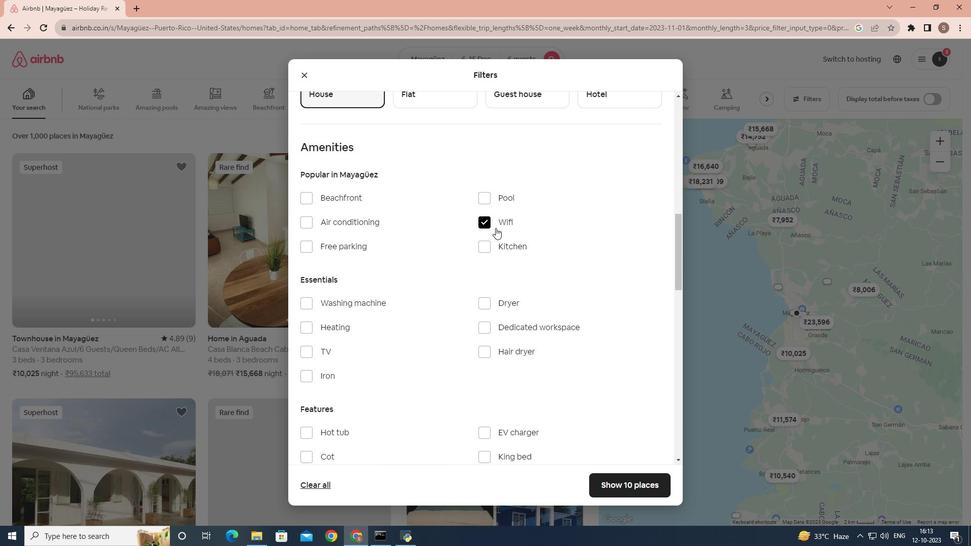 
Action: Mouse moved to (325, 349)
Screenshot: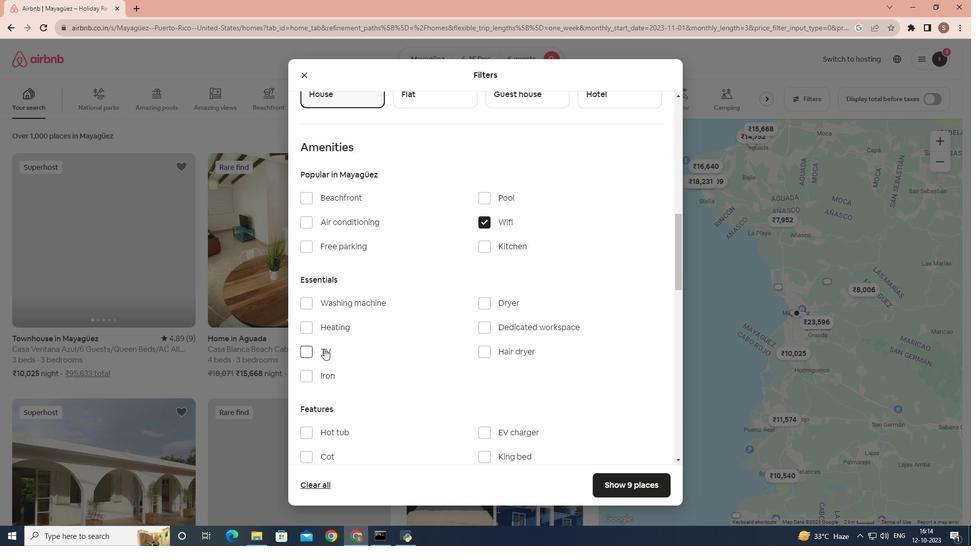 
Action: Mouse pressed left at (325, 349)
Screenshot: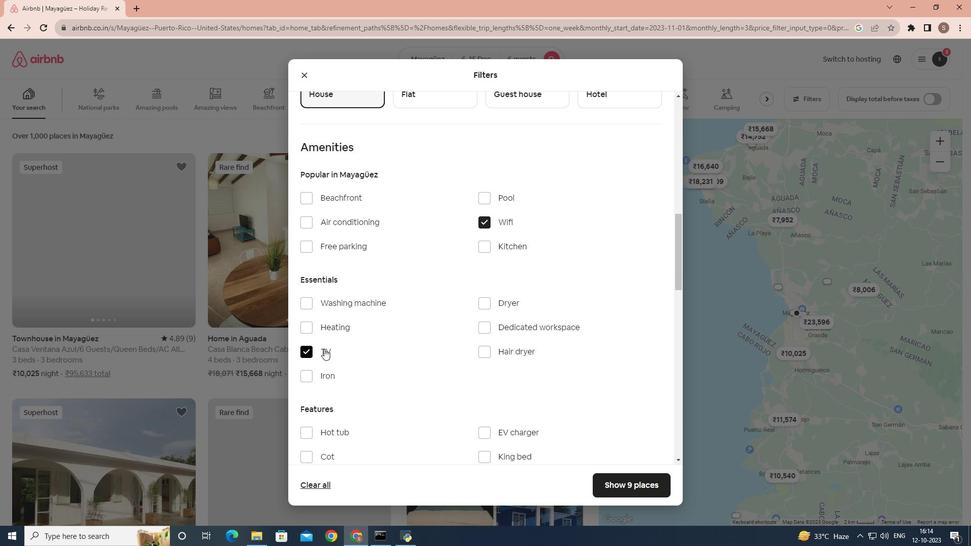 
Action: Mouse moved to (499, 355)
Screenshot: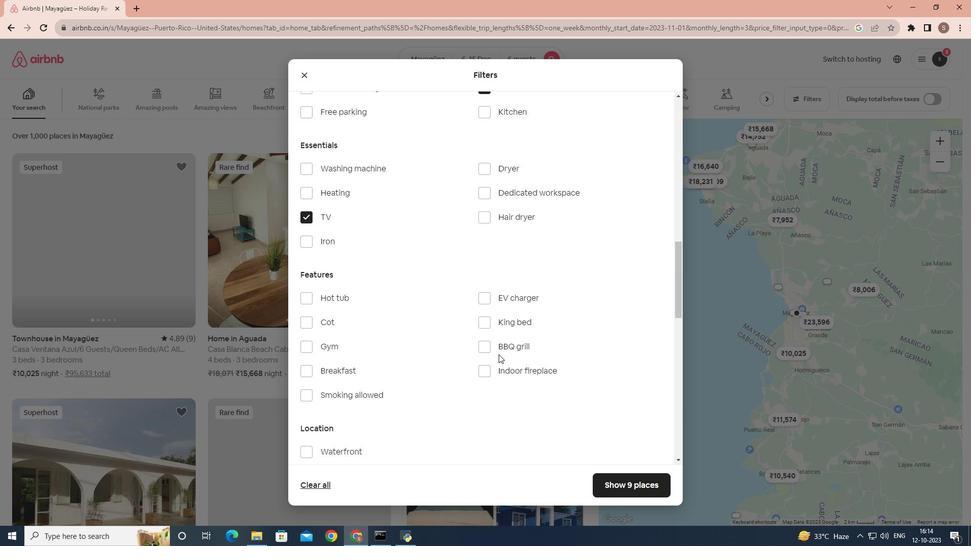 
Action: Mouse scrolled (499, 354) with delta (0, 0)
Screenshot: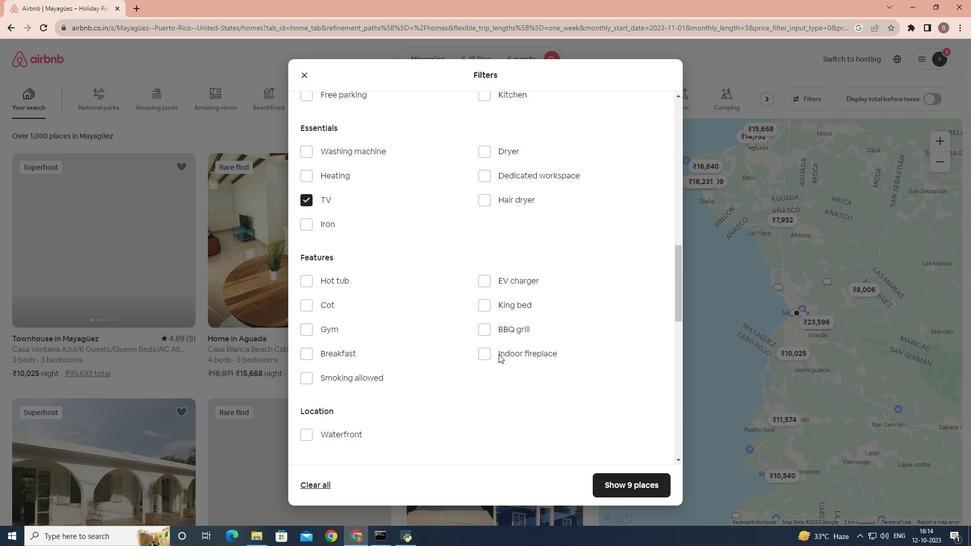 
Action: Mouse scrolled (499, 354) with delta (0, 0)
Screenshot: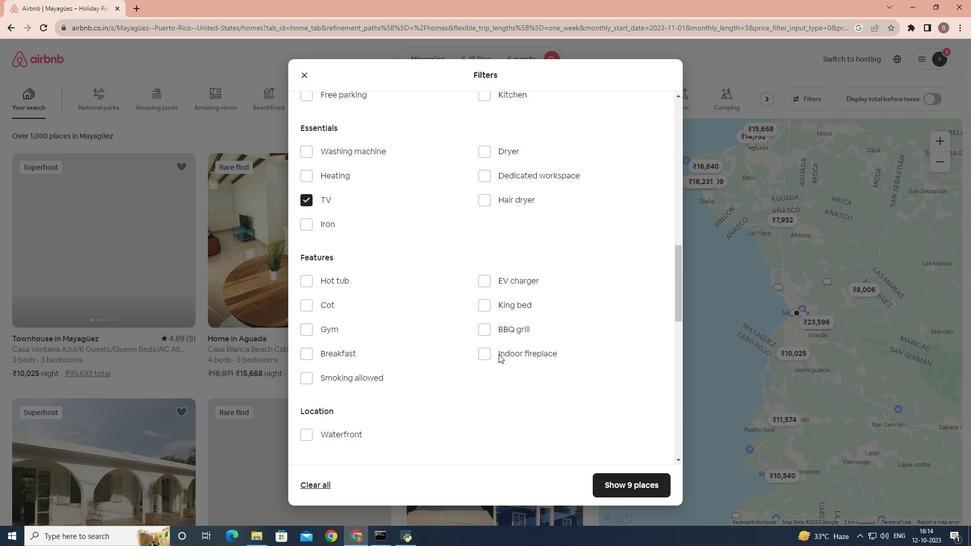 
Action: Mouse scrolled (499, 354) with delta (0, 0)
Screenshot: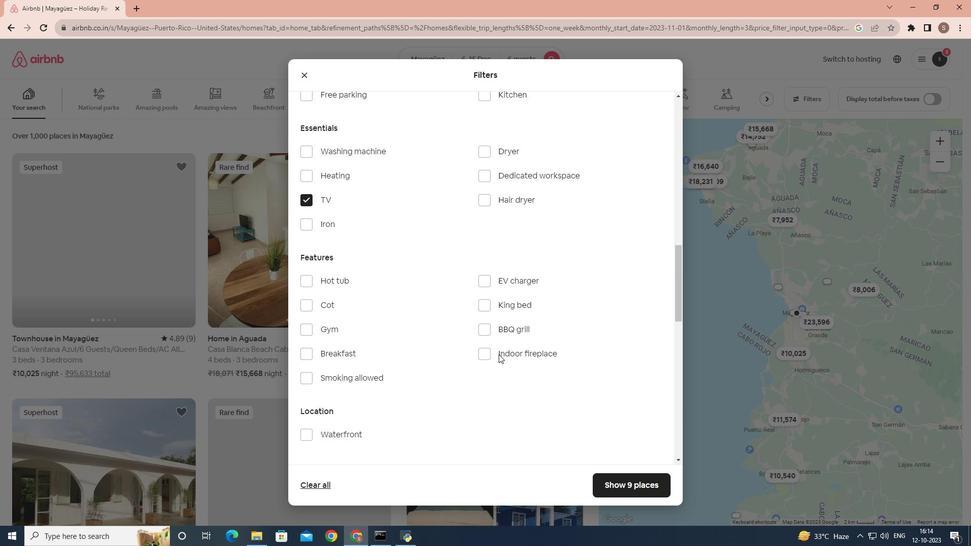 
Action: Mouse moved to (298, 357)
Screenshot: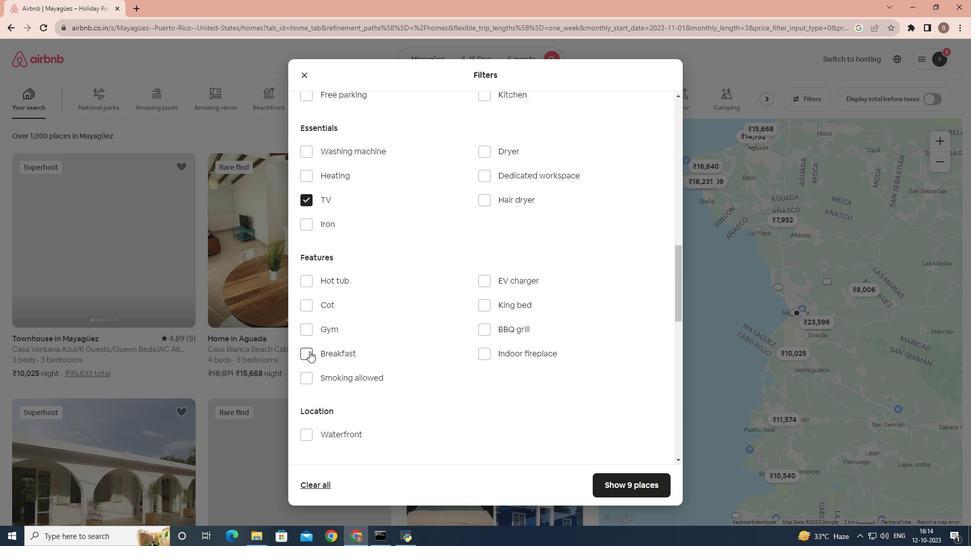 
Action: Mouse pressed left at (298, 357)
Screenshot: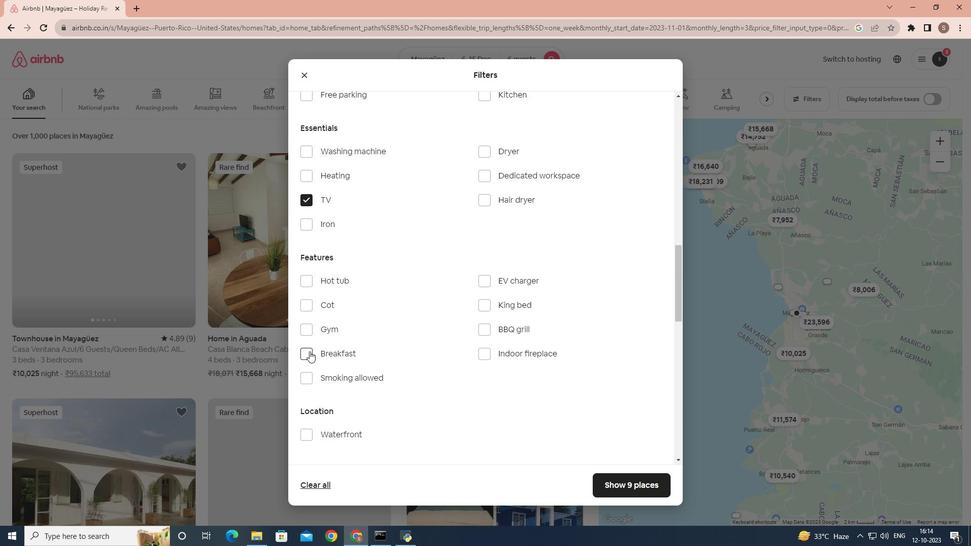 
Action: Mouse moved to (310, 352)
Screenshot: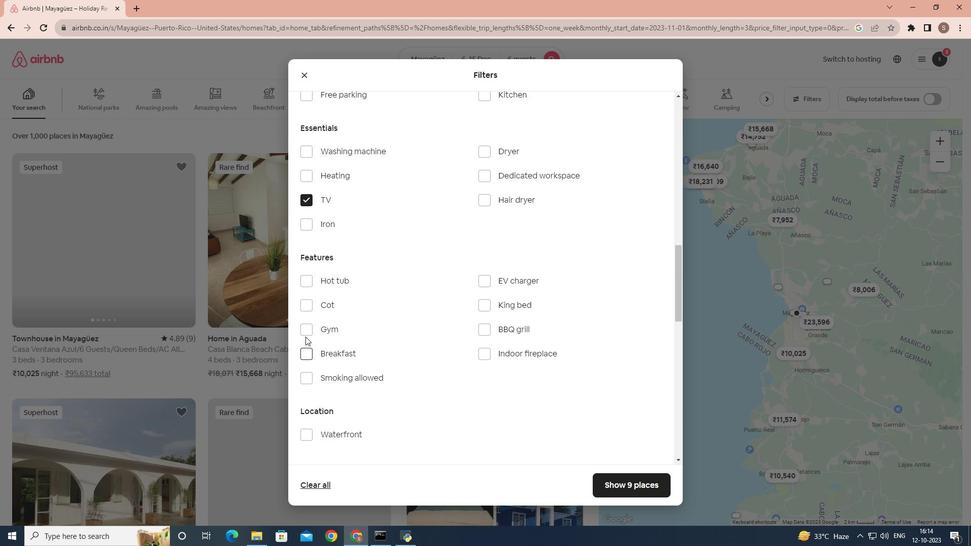 
Action: Mouse pressed left at (310, 352)
Screenshot: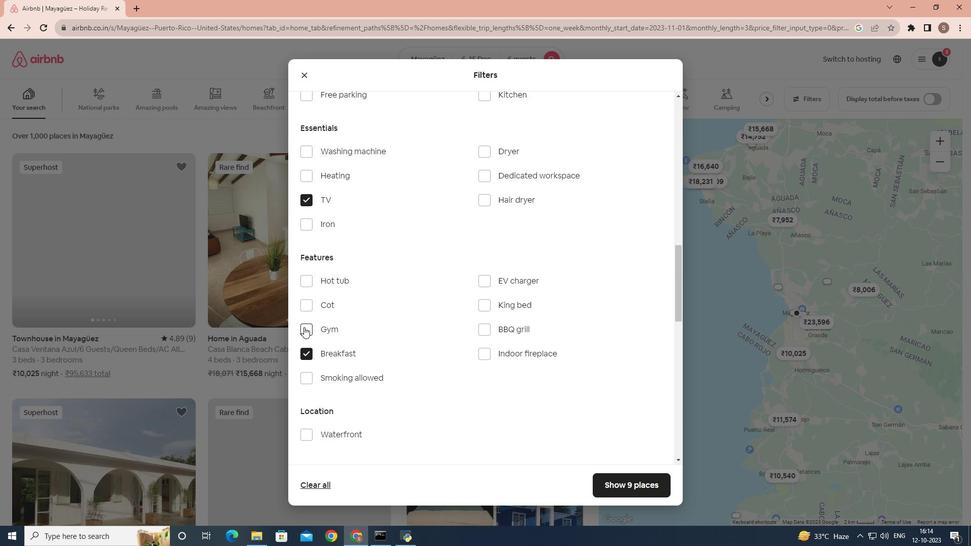 
Action: Mouse moved to (304, 327)
Screenshot: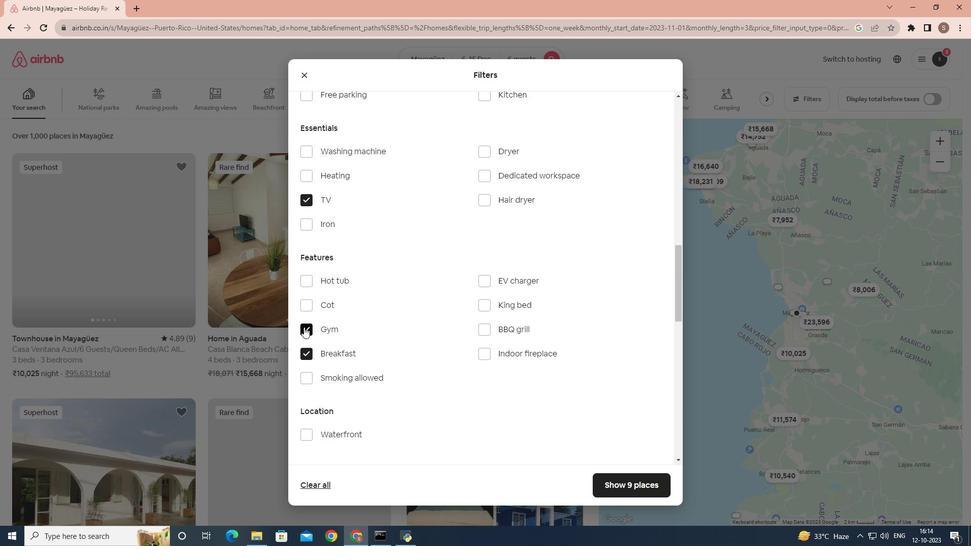 
Action: Mouse pressed left at (304, 327)
Screenshot: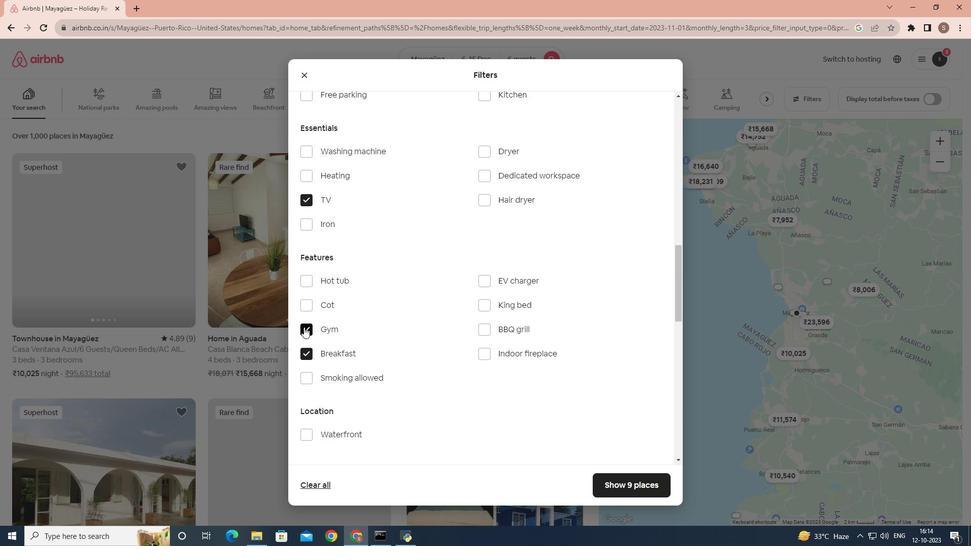 
Action: Mouse moved to (557, 359)
Screenshot: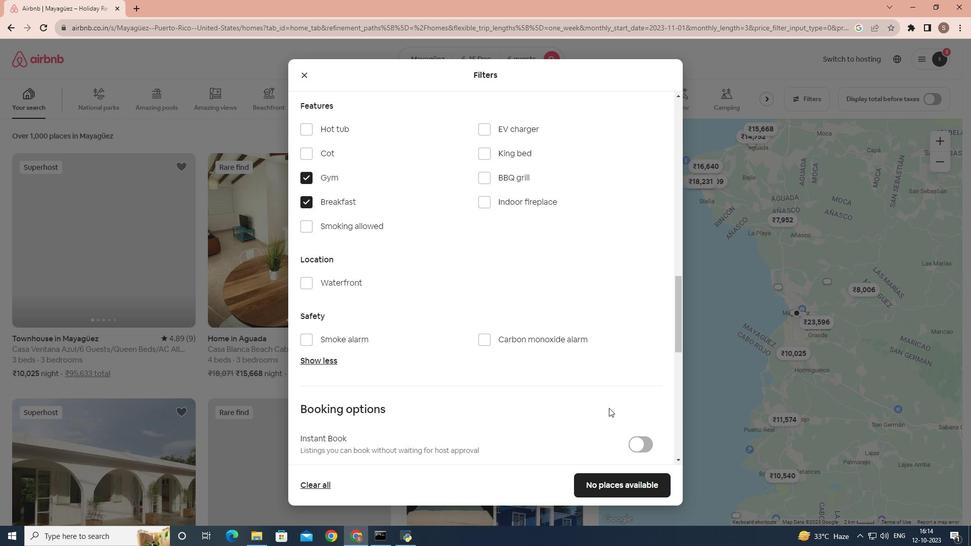 
Action: Mouse scrolled (557, 359) with delta (0, 0)
Screenshot: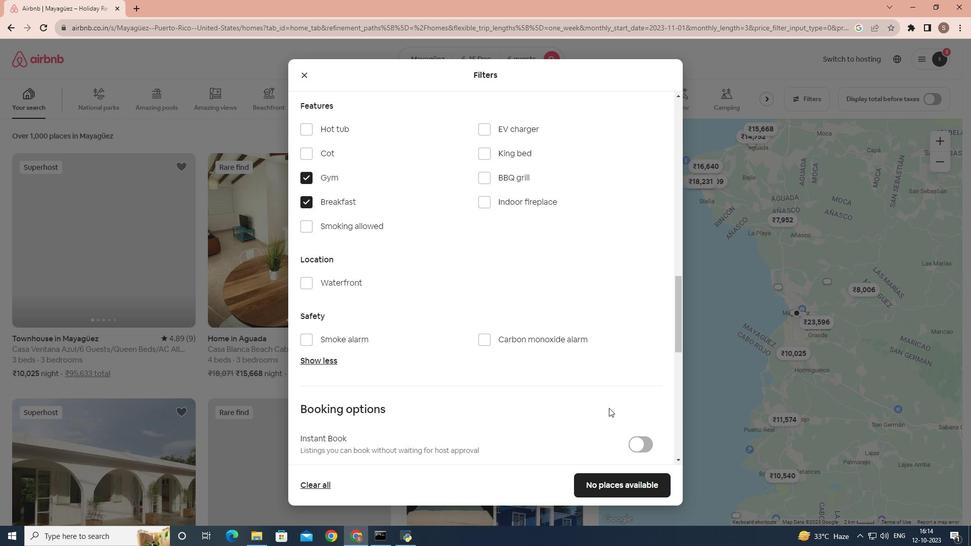 
Action: Mouse scrolled (557, 359) with delta (0, 0)
Screenshot: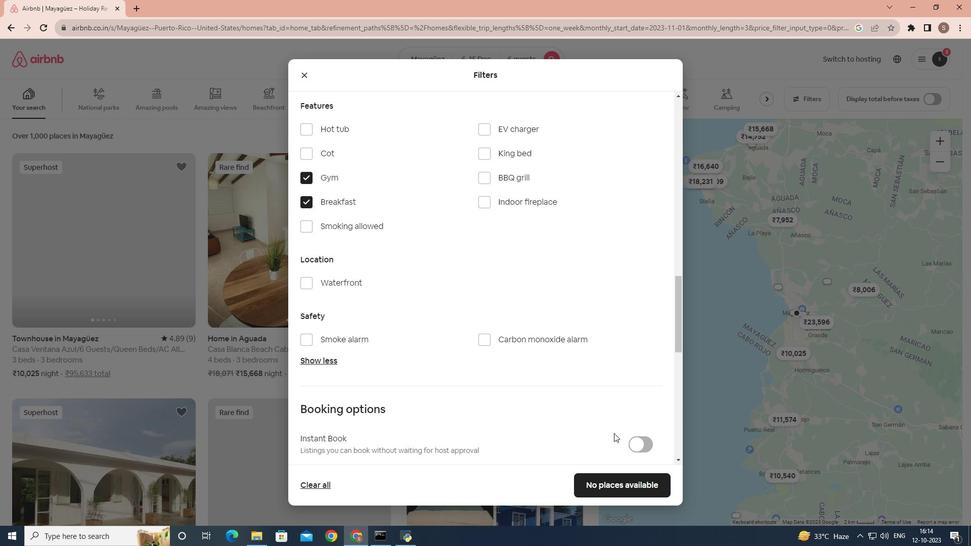 
Action: Mouse moved to (557, 359)
Screenshot: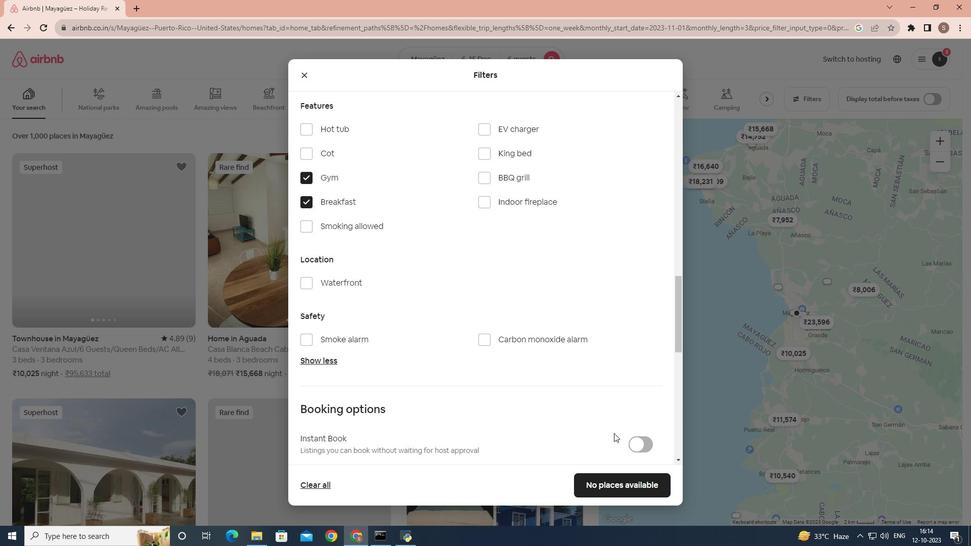 
Action: Mouse scrolled (557, 359) with delta (0, 0)
Screenshot: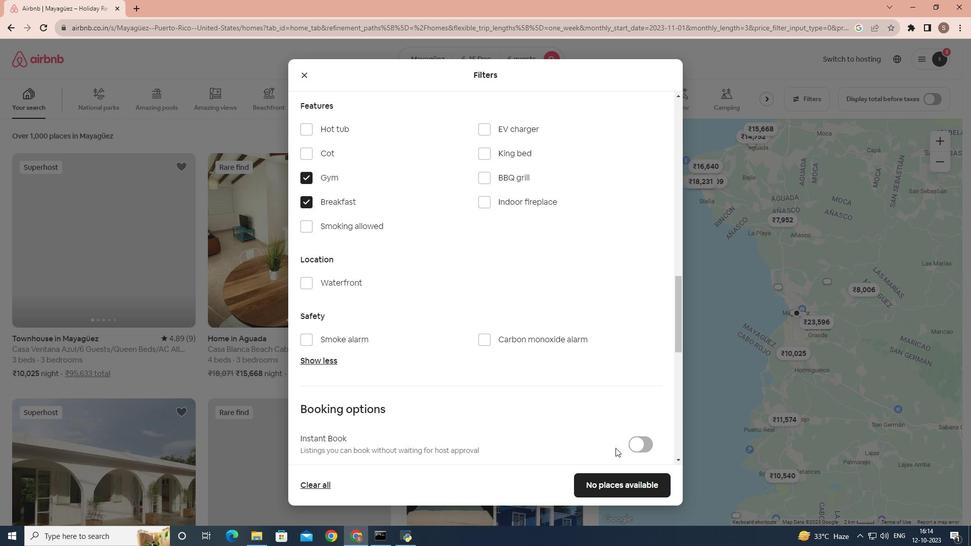
Action: Mouse moved to (616, 480)
Screenshot: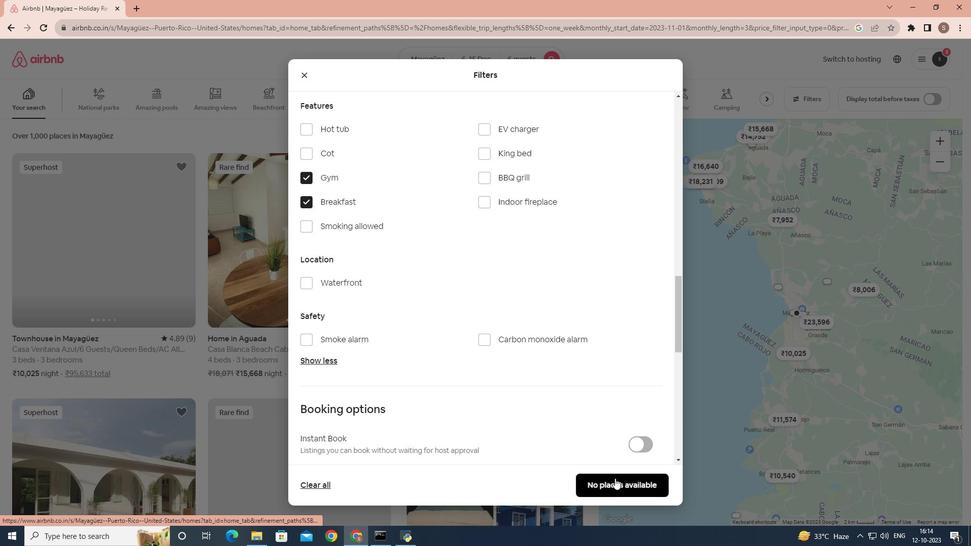 
Action: Mouse pressed left at (616, 480)
Screenshot: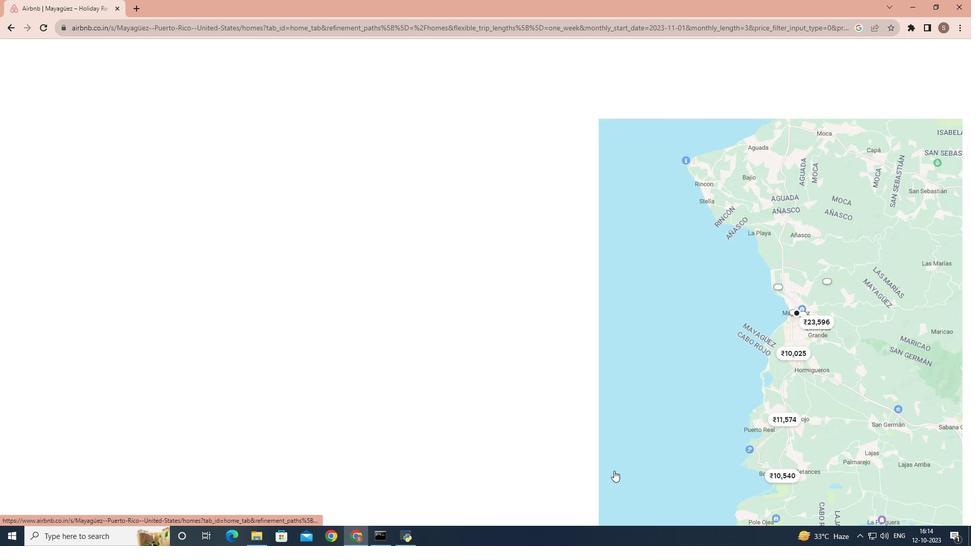 
Action: Mouse moved to (614, 451)
Screenshot: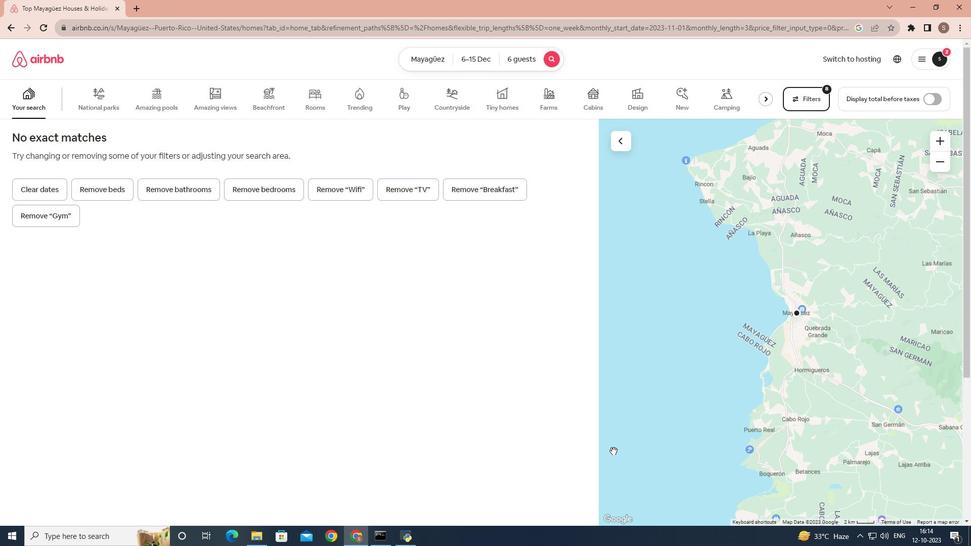 
